 Task: Create a due date automation trigger when advanced on, on the wednesday of the week a card is due add fields with custom field "Resume" set to a number greater or equal to 1 and greater than 10 at 11:00 AM.
Action: Mouse moved to (1196, 368)
Screenshot: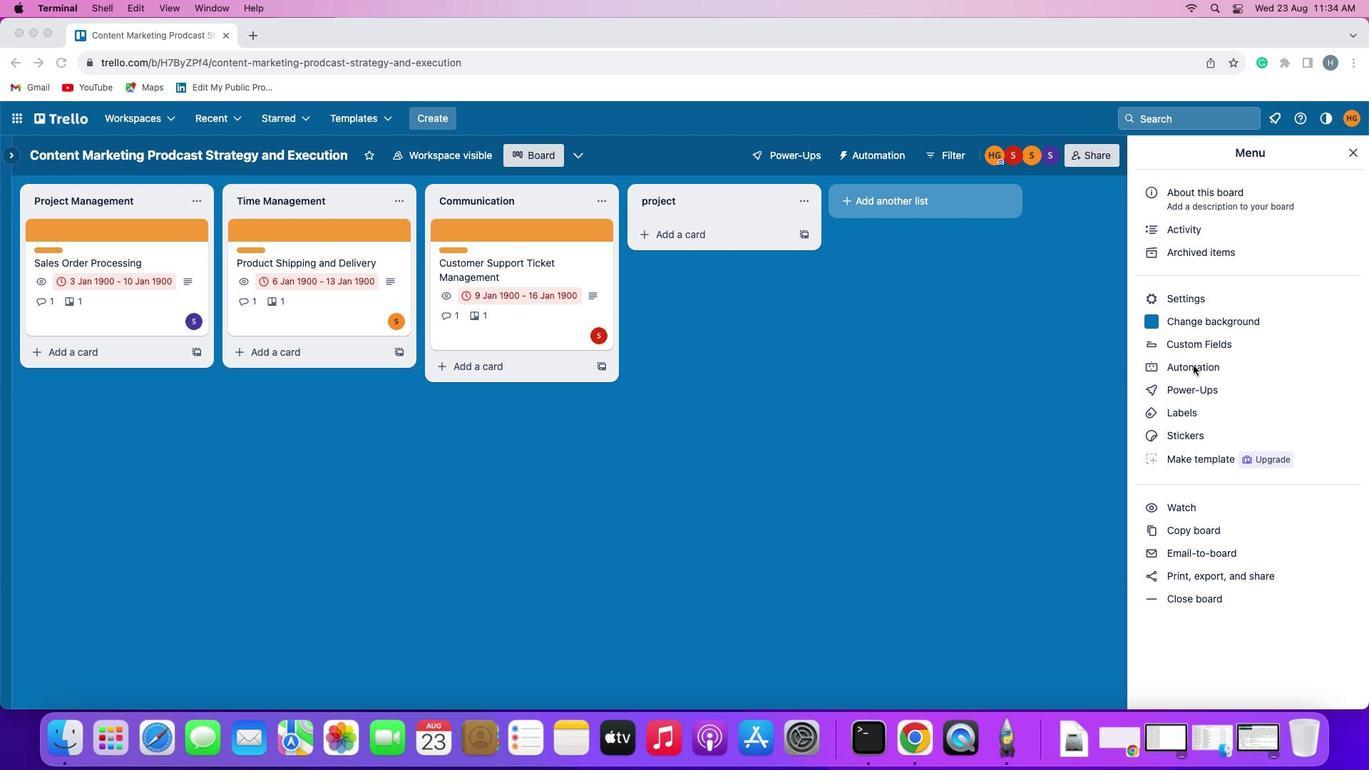 
Action: Mouse pressed left at (1196, 368)
Screenshot: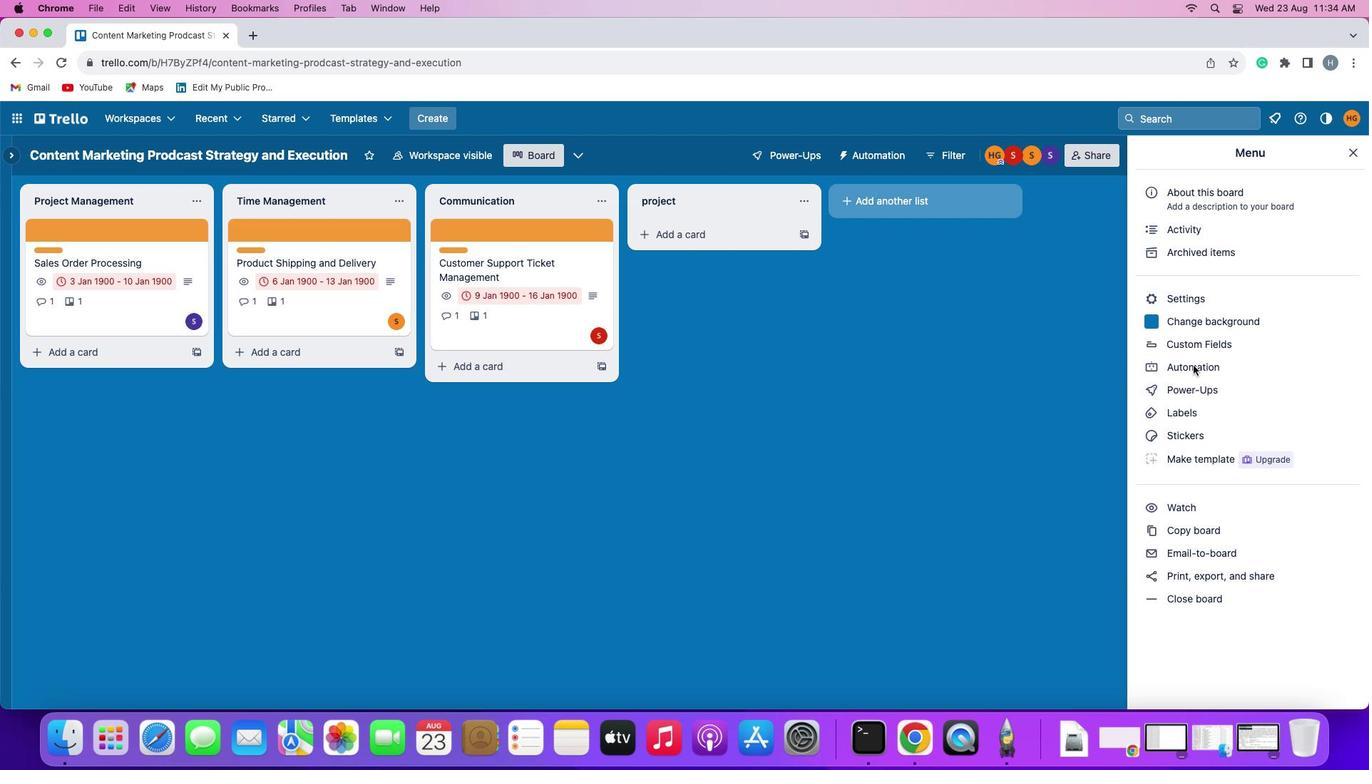 
Action: Mouse pressed left at (1196, 368)
Screenshot: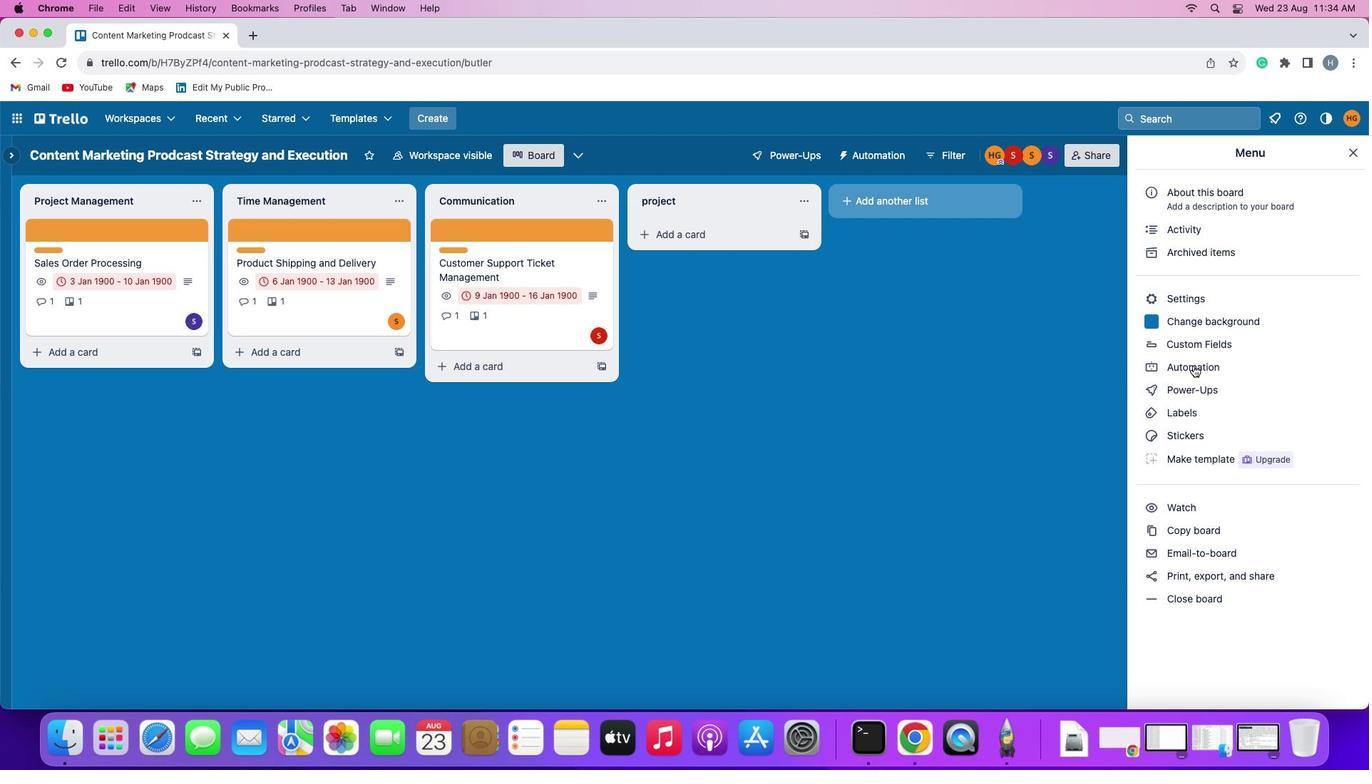 
Action: Mouse moved to (96, 336)
Screenshot: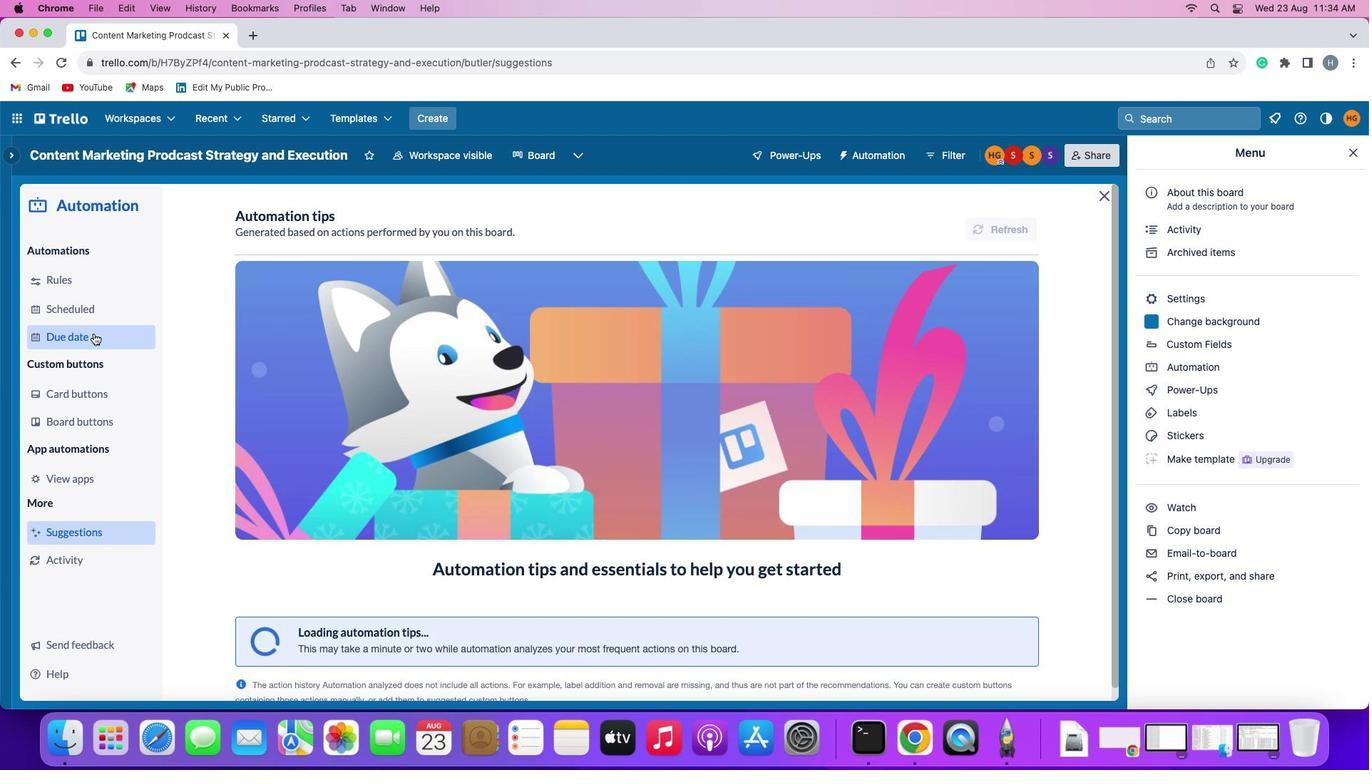 
Action: Mouse pressed left at (96, 336)
Screenshot: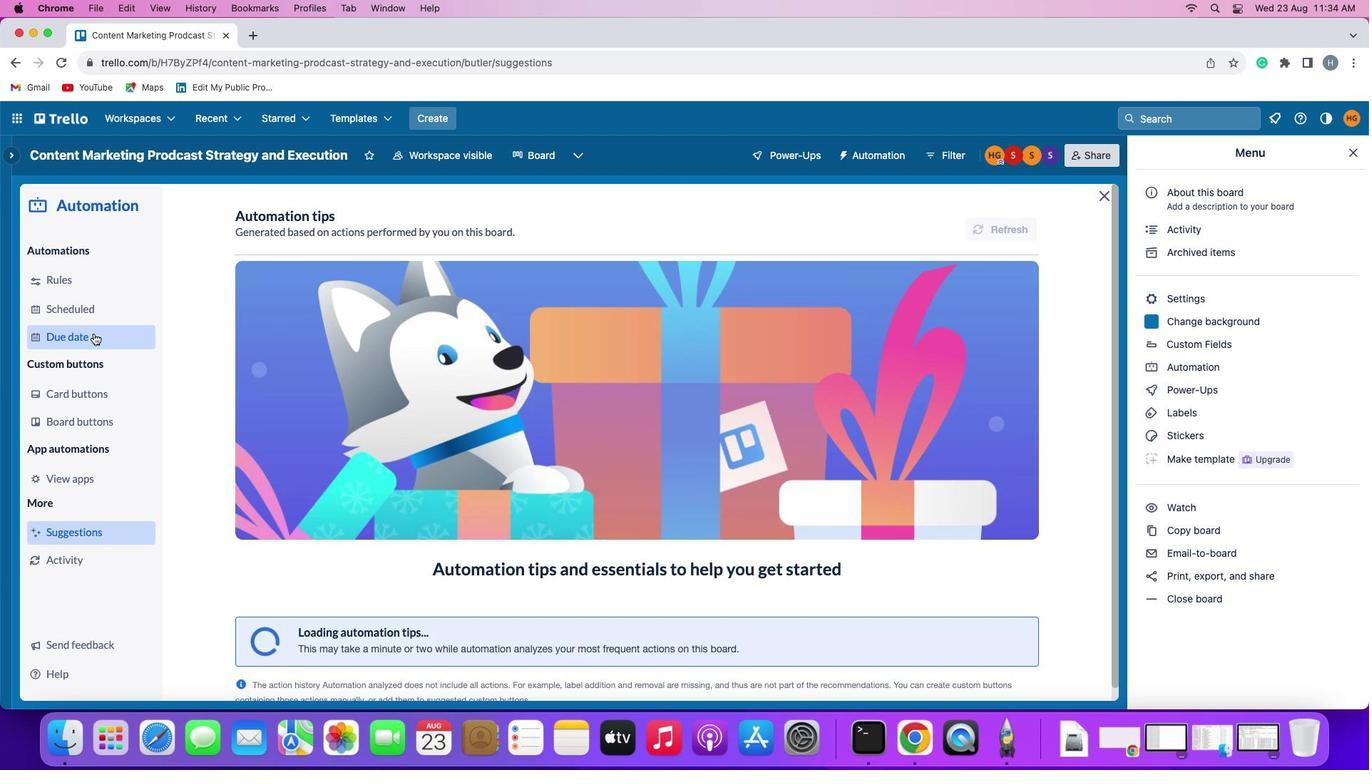 
Action: Mouse moved to (958, 222)
Screenshot: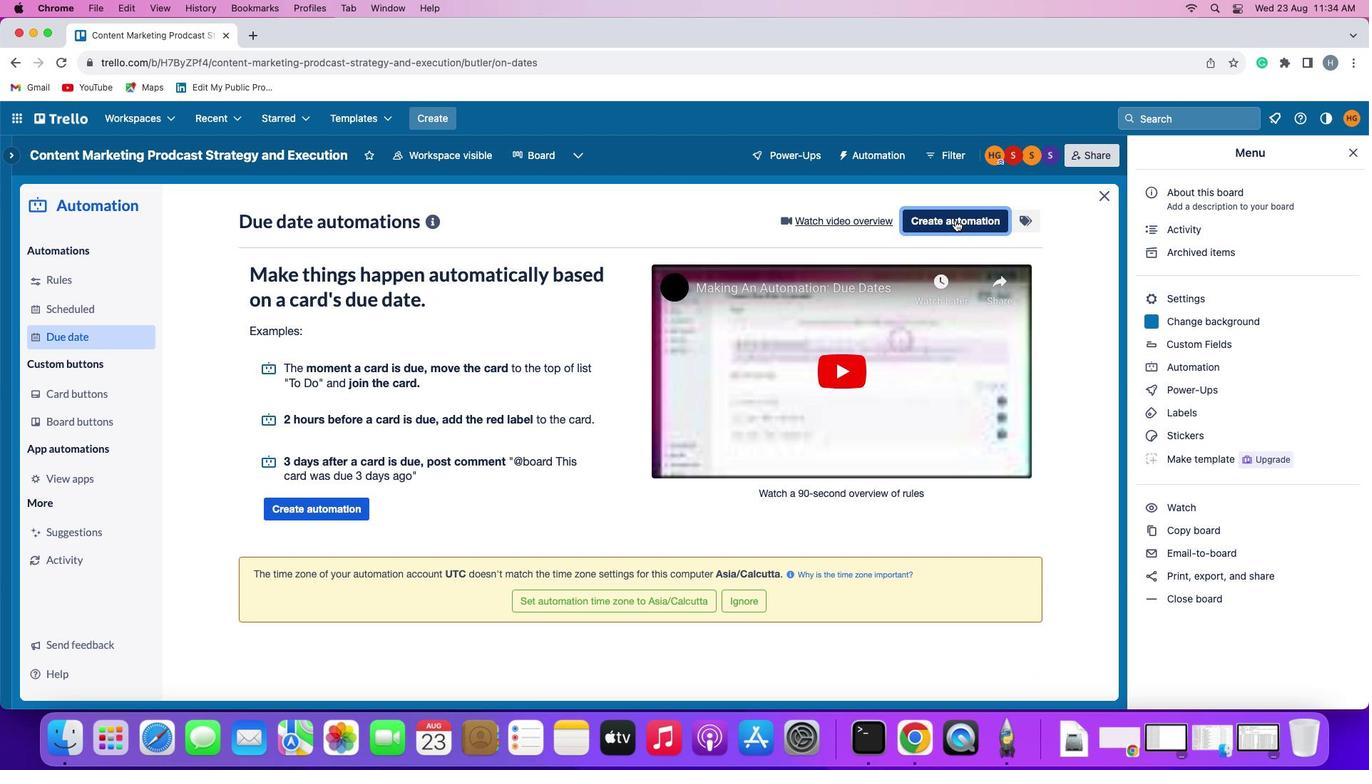 
Action: Mouse pressed left at (958, 222)
Screenshot: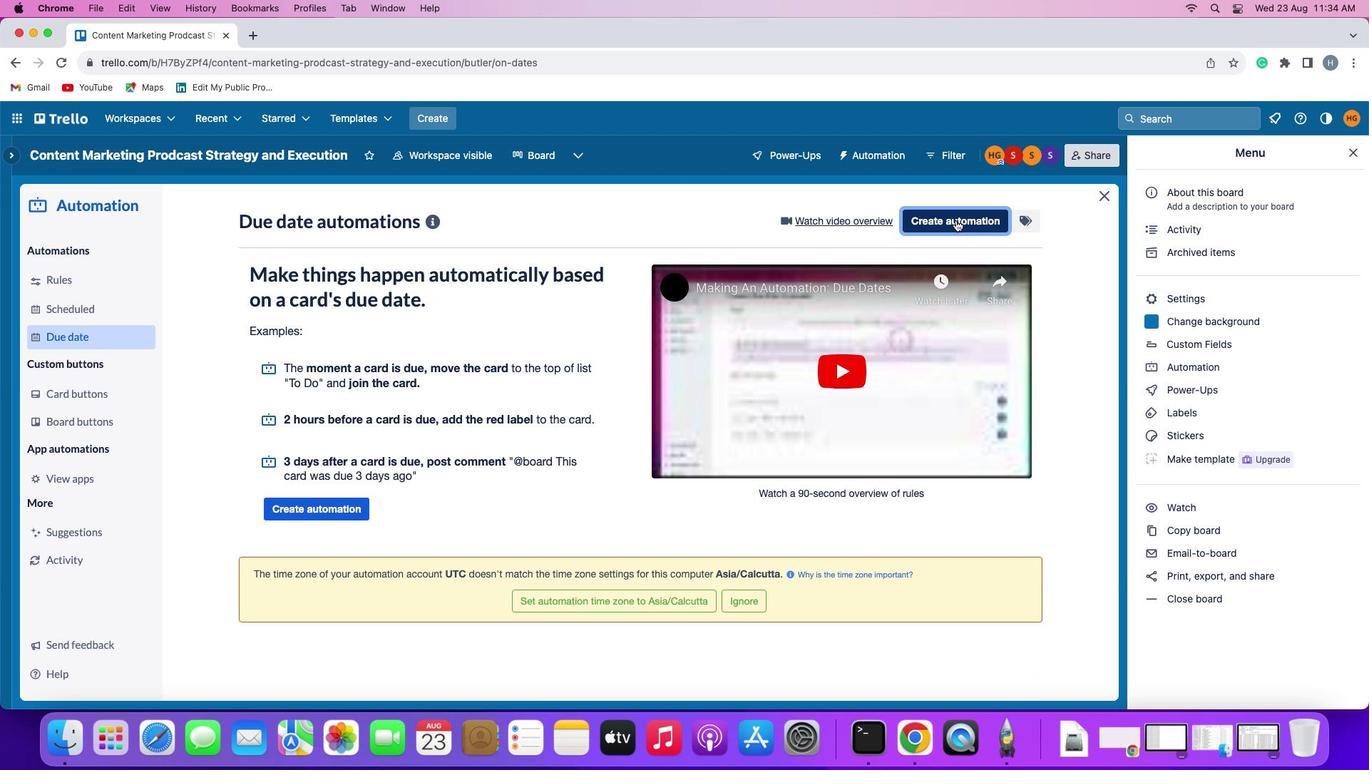 
Action: Mouse moved to (256, 357)
Screenshot: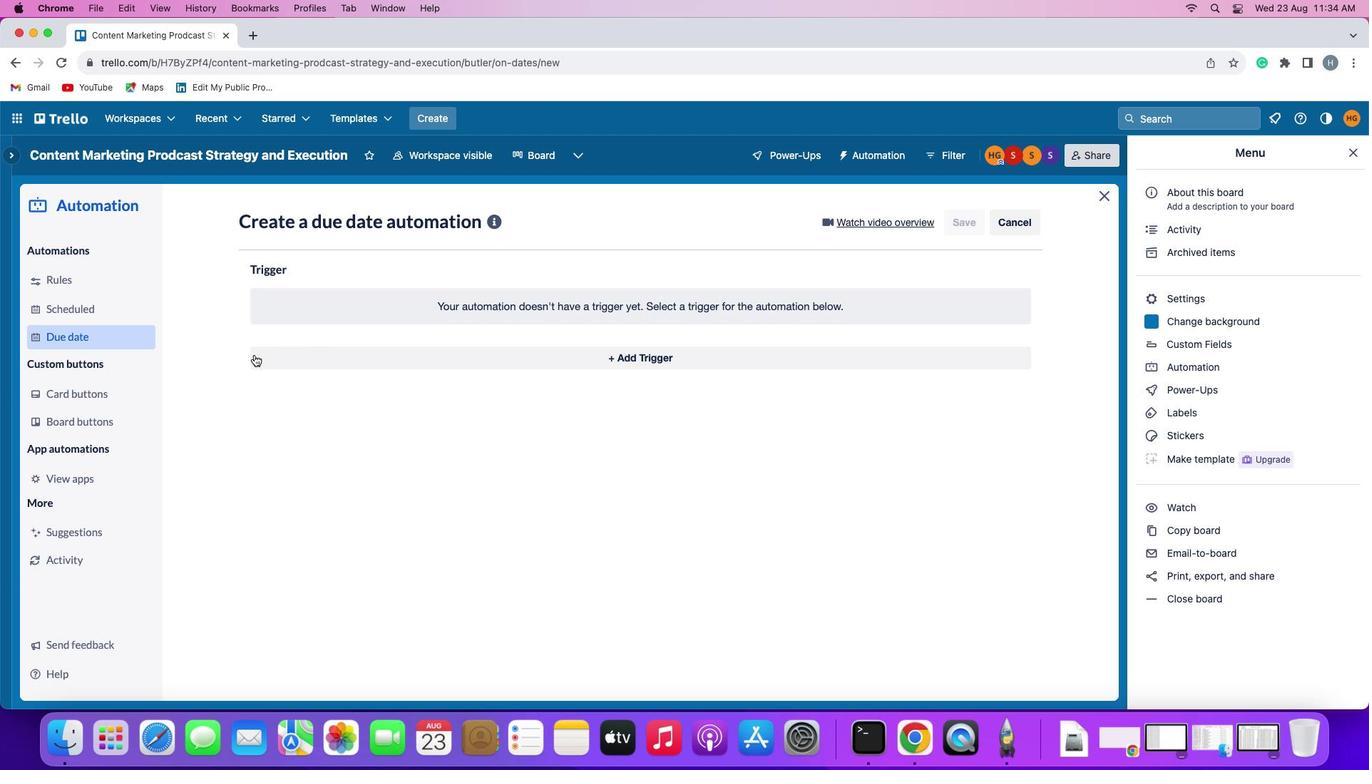 
Action: Mouse pressed left at (256, 357)
Screenshot: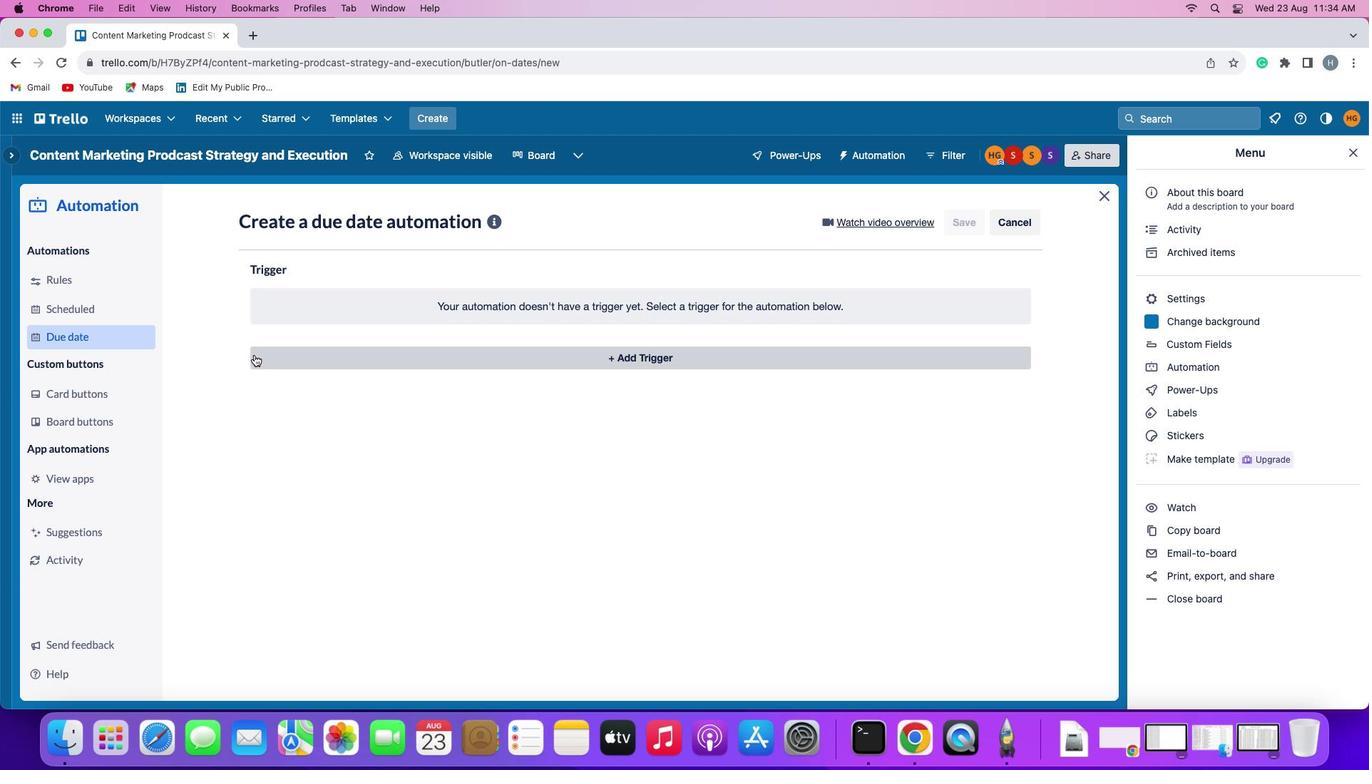 
Action: Mouse moved to (317, 621)
Screenshot: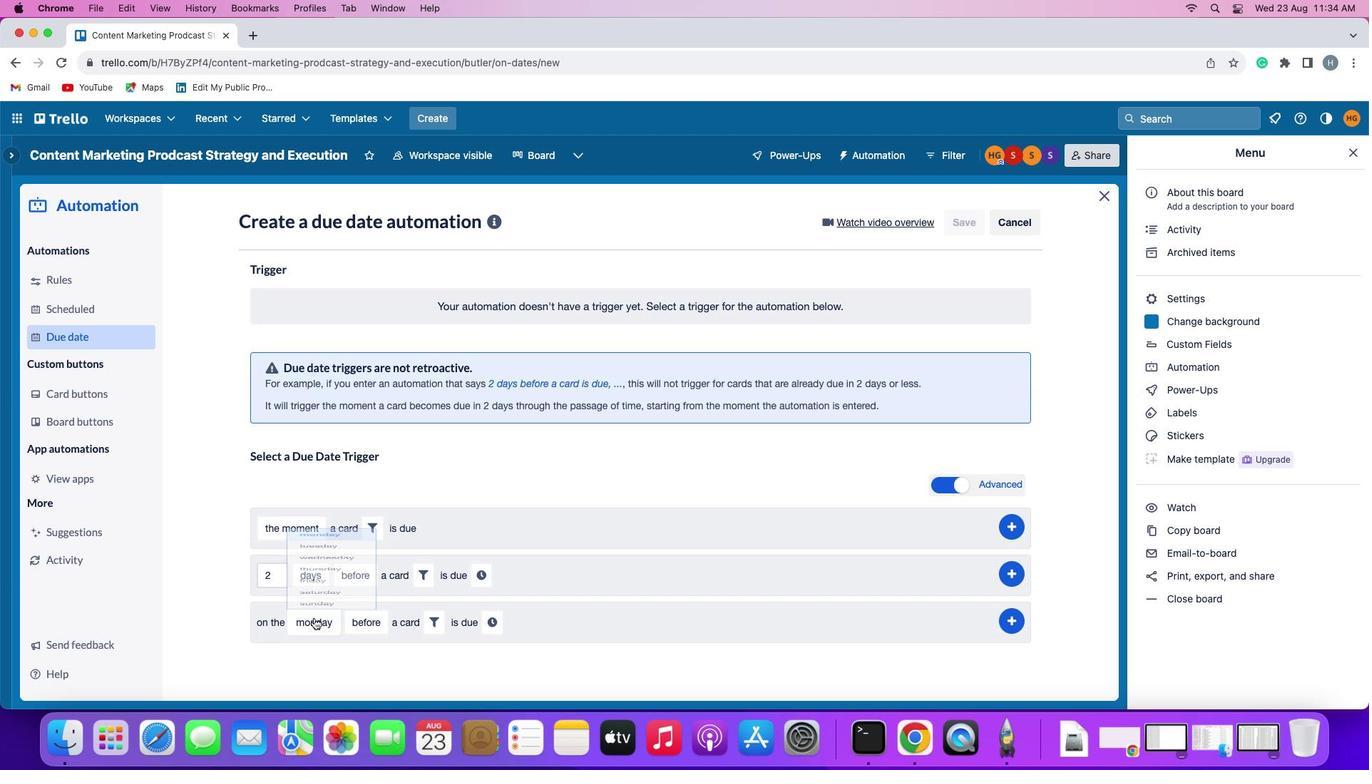 
Action: Mouse pressed left at (317, 621)
Screenshot: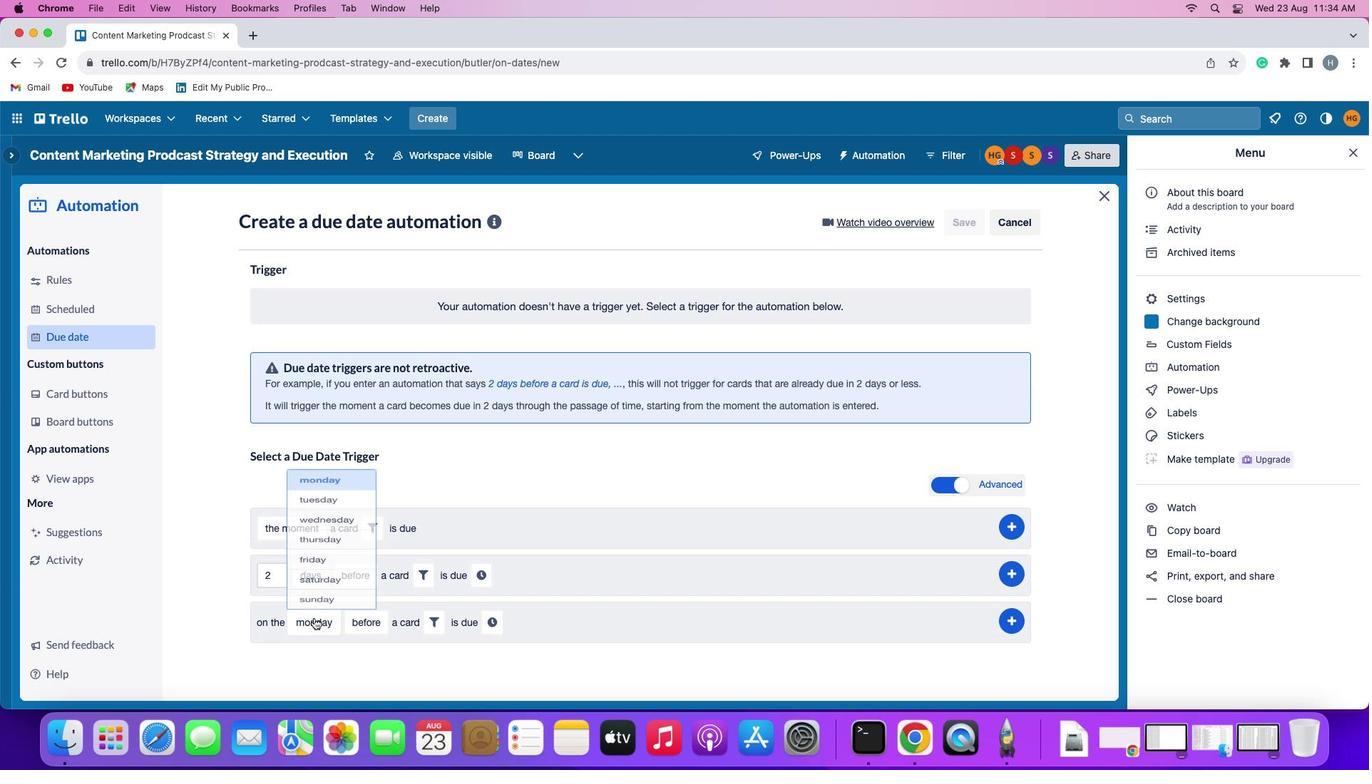 
Action: Mouse moved to (348, 480)
Screenshot: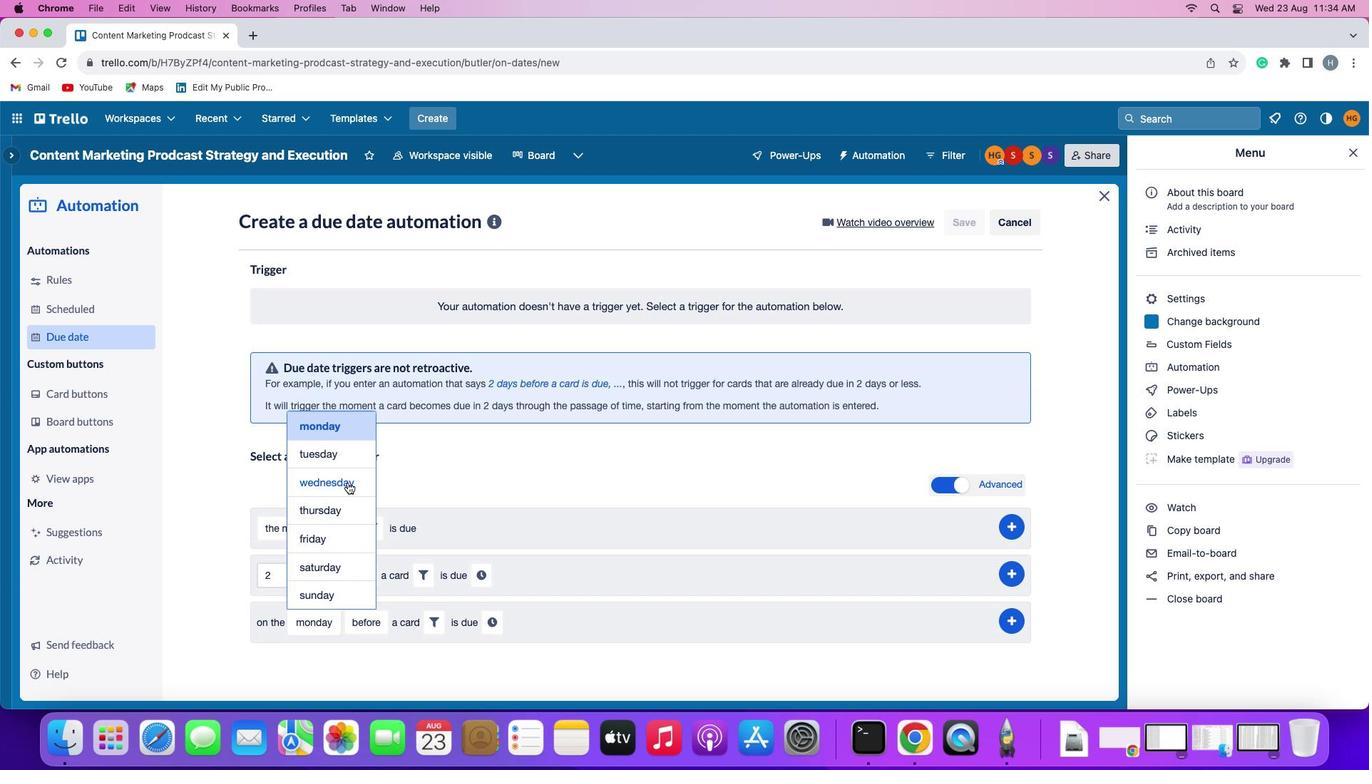 
Action: Mouse pressed left at (348, 480)
Screenshot: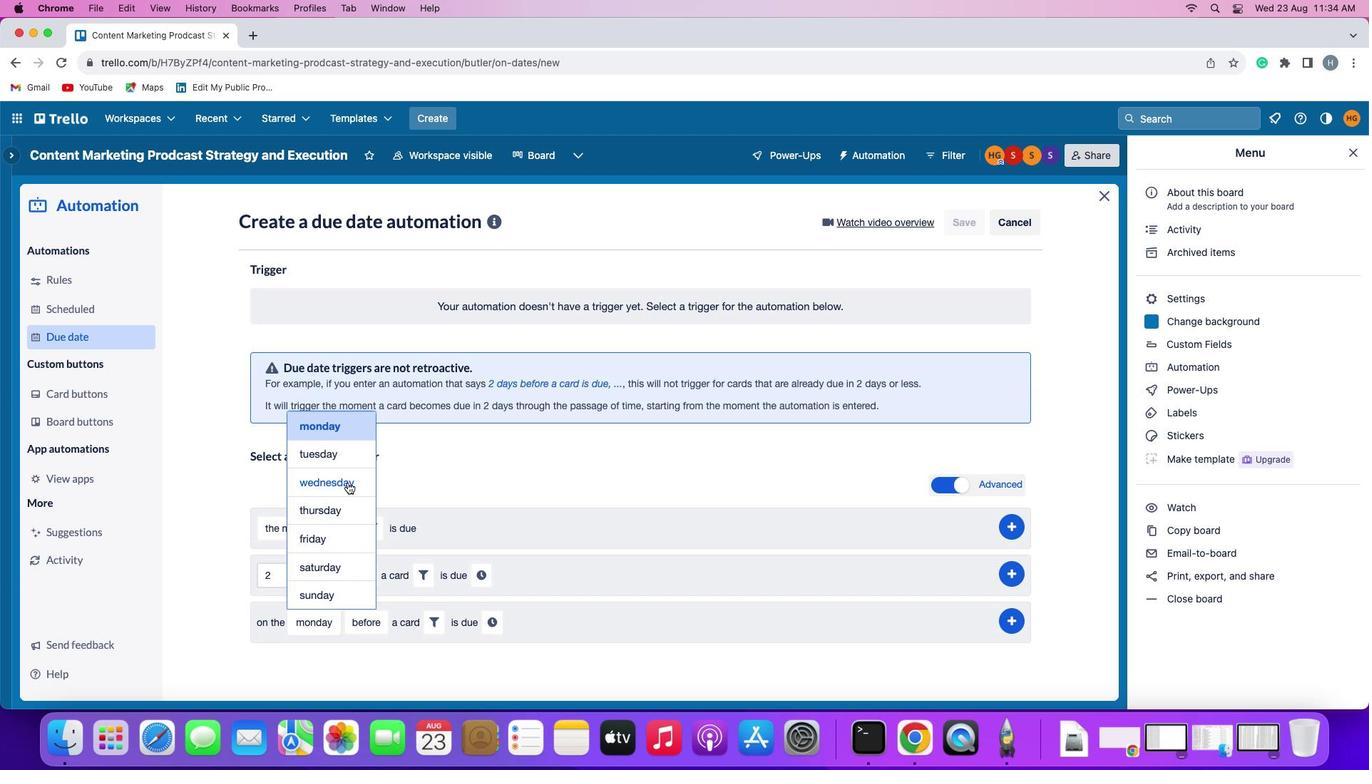 
Action: Mouse moved to (381, 632)
Screenshot: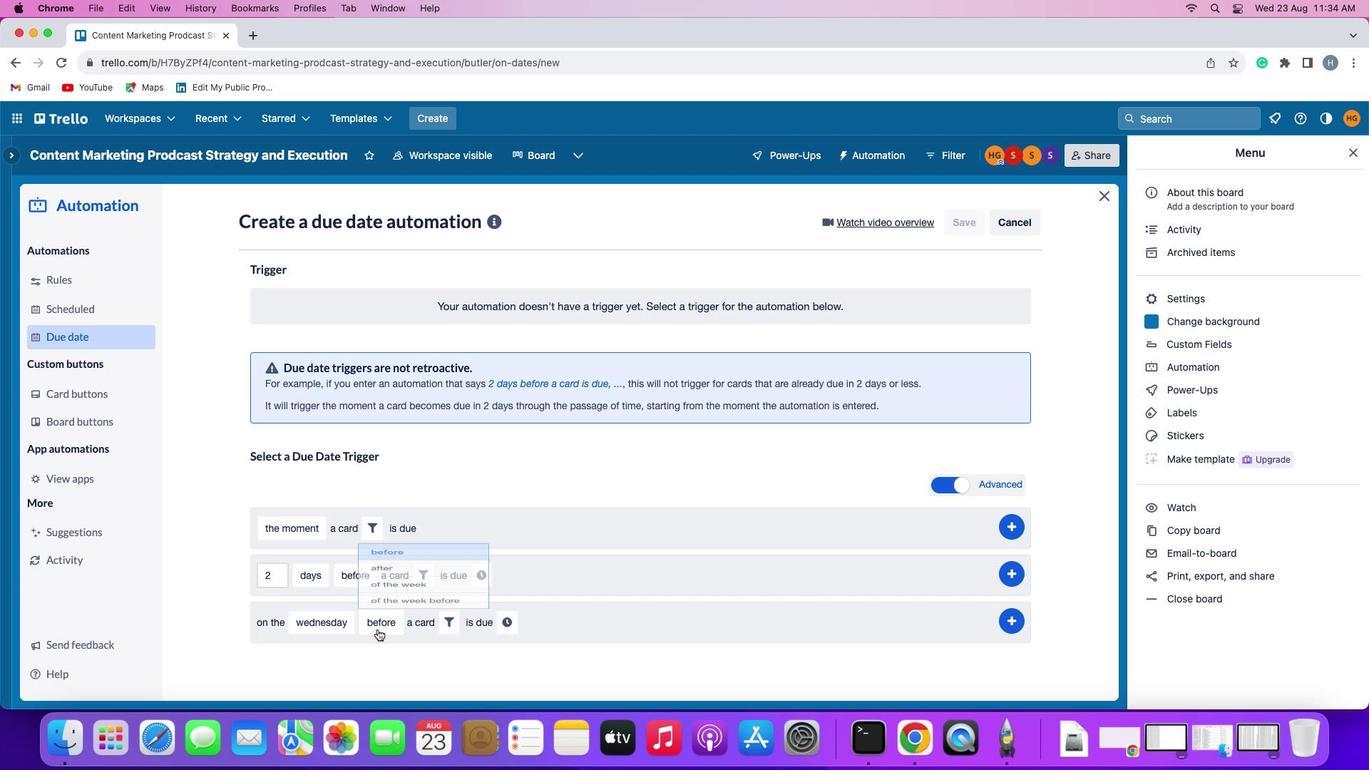 
Action: Mouse pressed left at (381, 632)
Screenshot: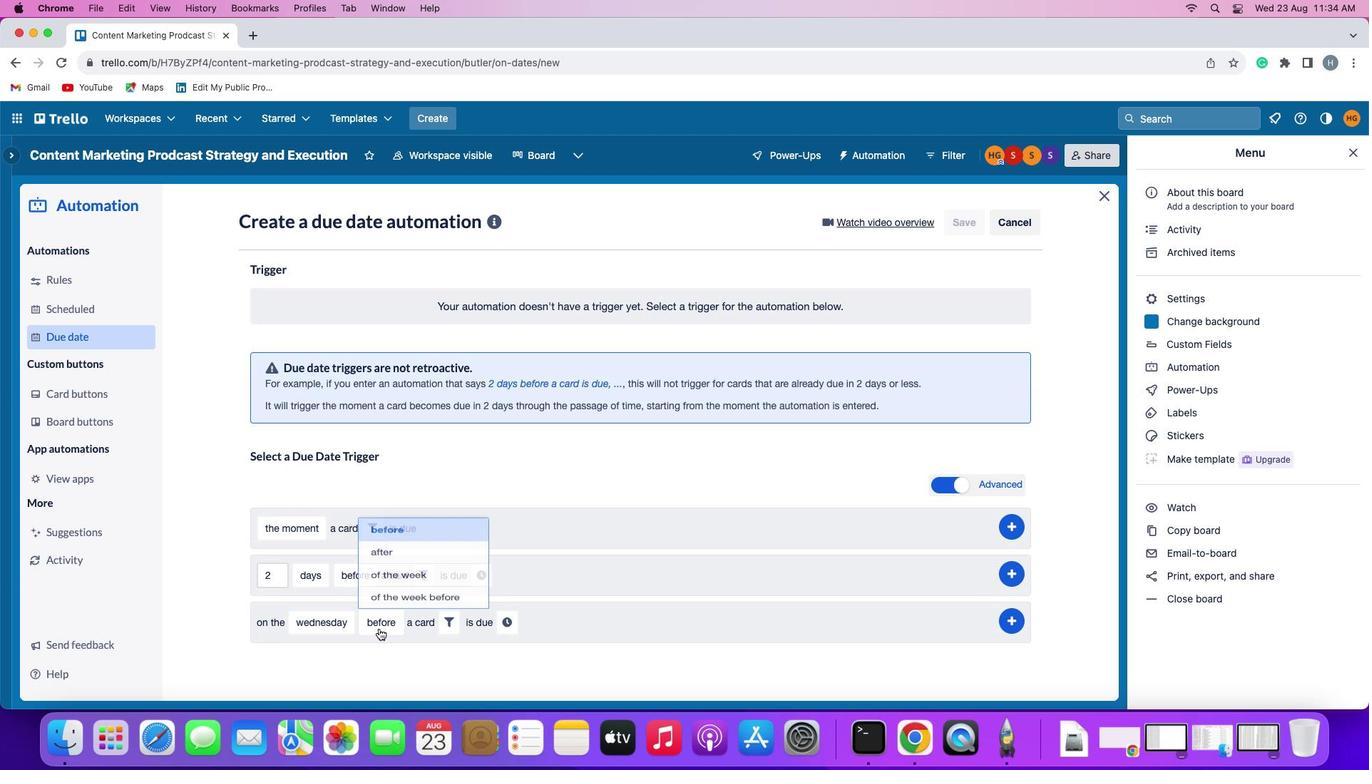 
Action: Mouse moved to (415, 570)
Screenshot: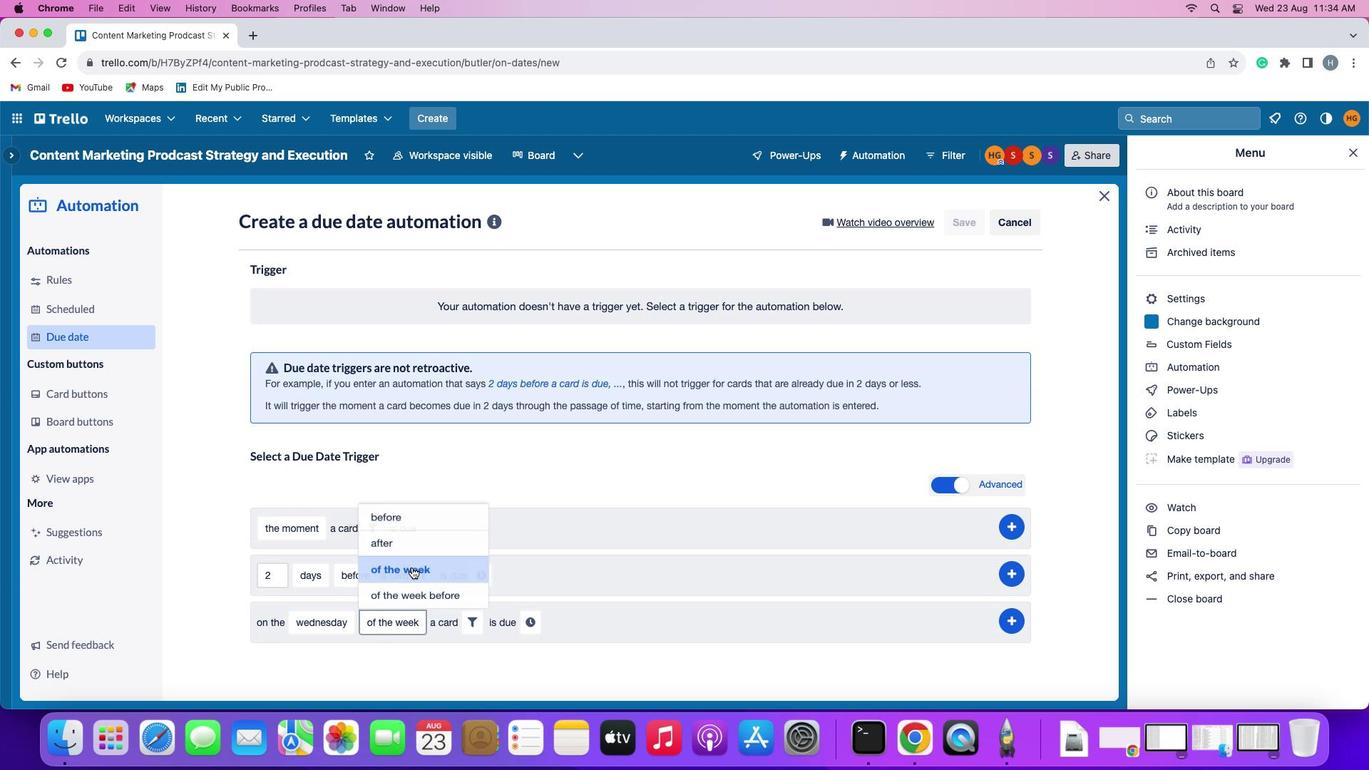 
Action: Mouse pressed left at (415, 570)
Screenshot: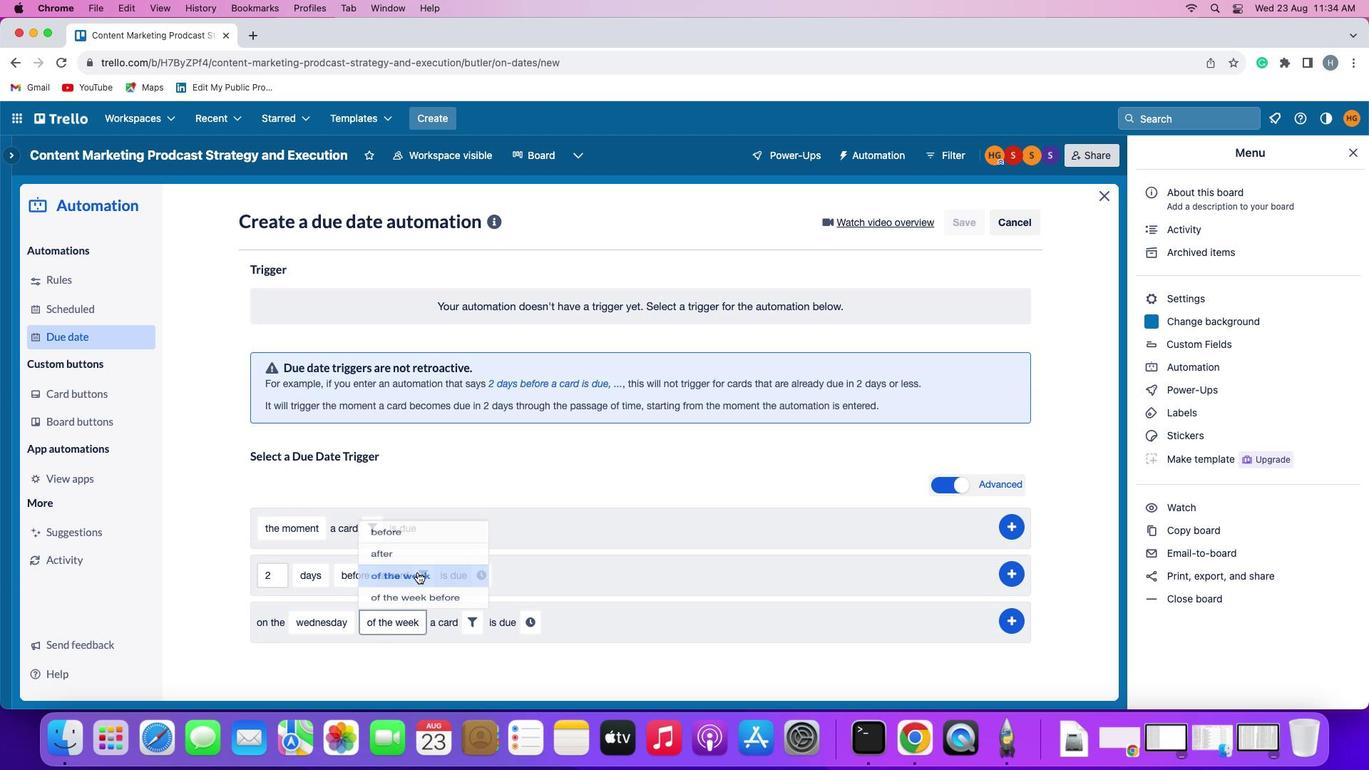 
Action: Mouse moved to (470, 624)
Screenshot: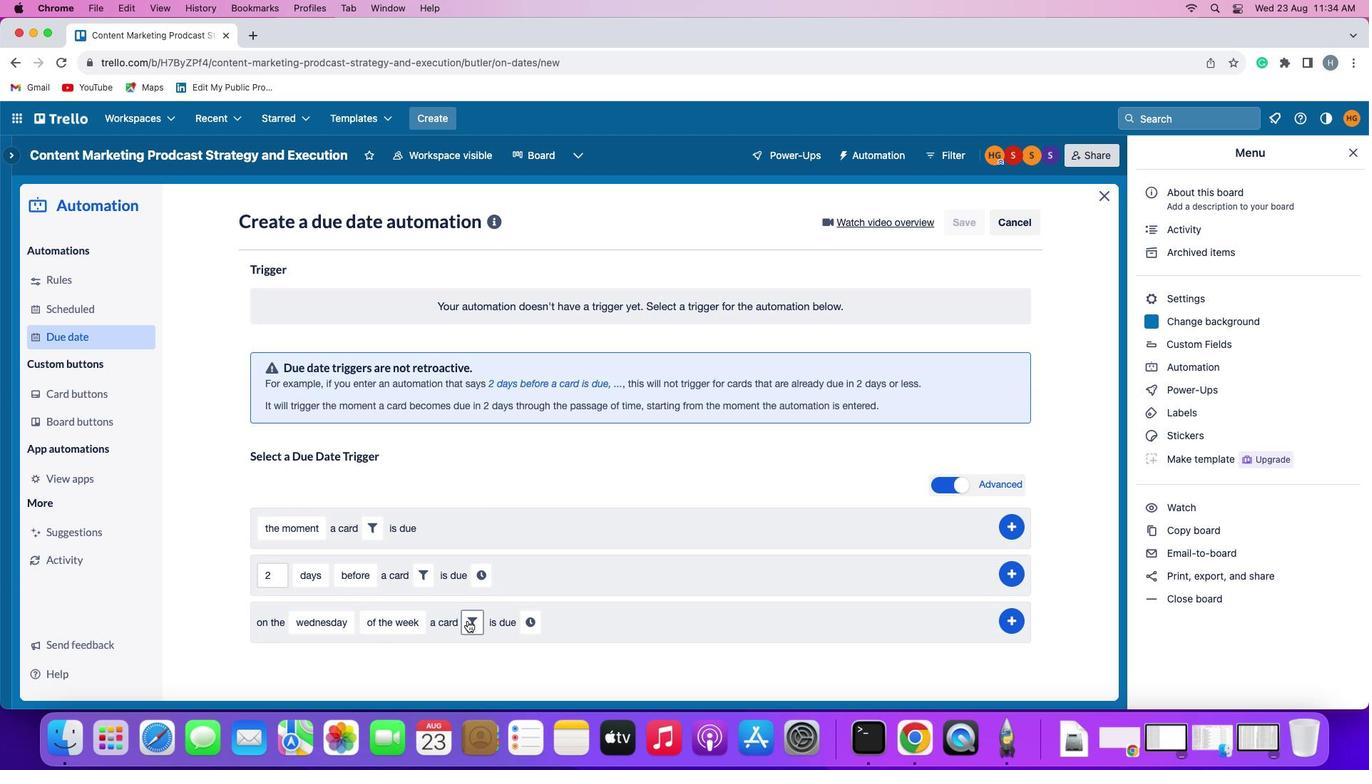 
Action: Mouse pressed left at (470, 624)
Screenshot: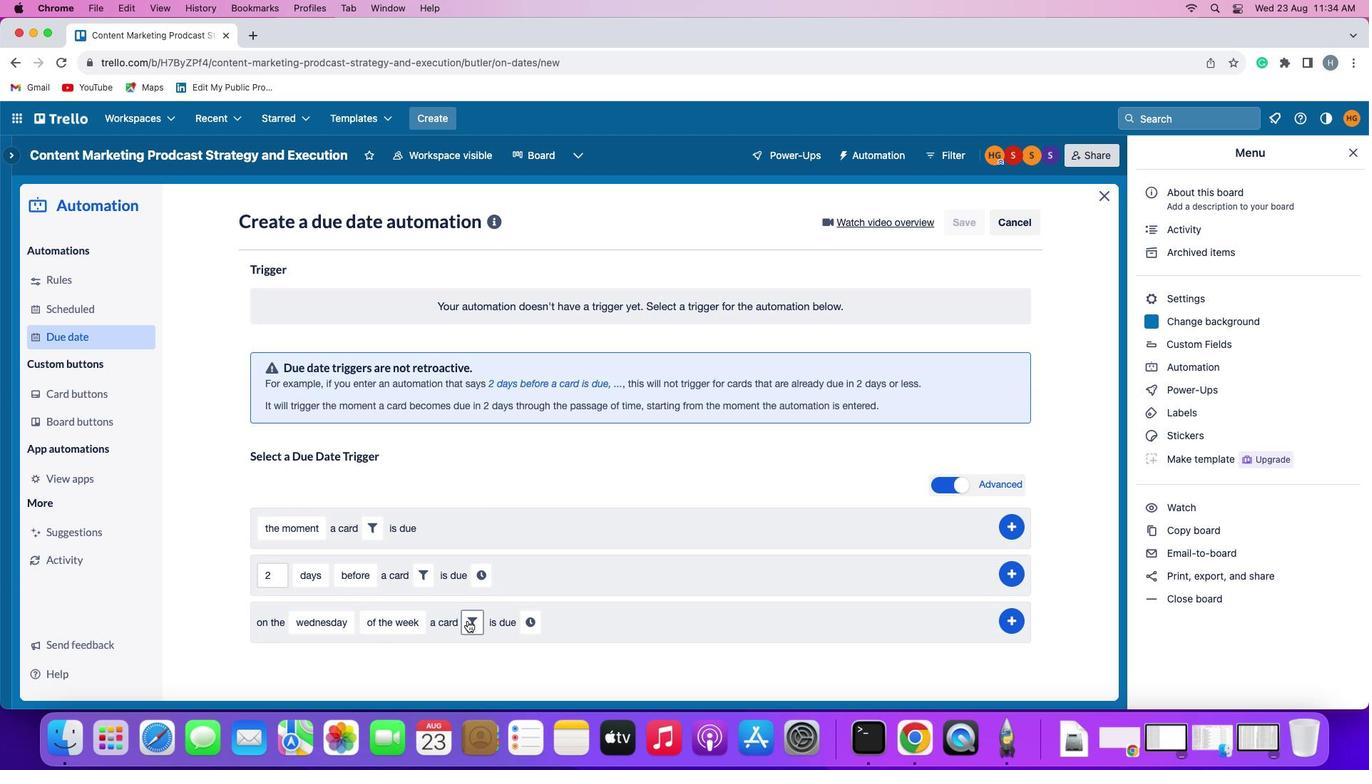 
Action: Mouse moved to (694, 665)
Screenshot: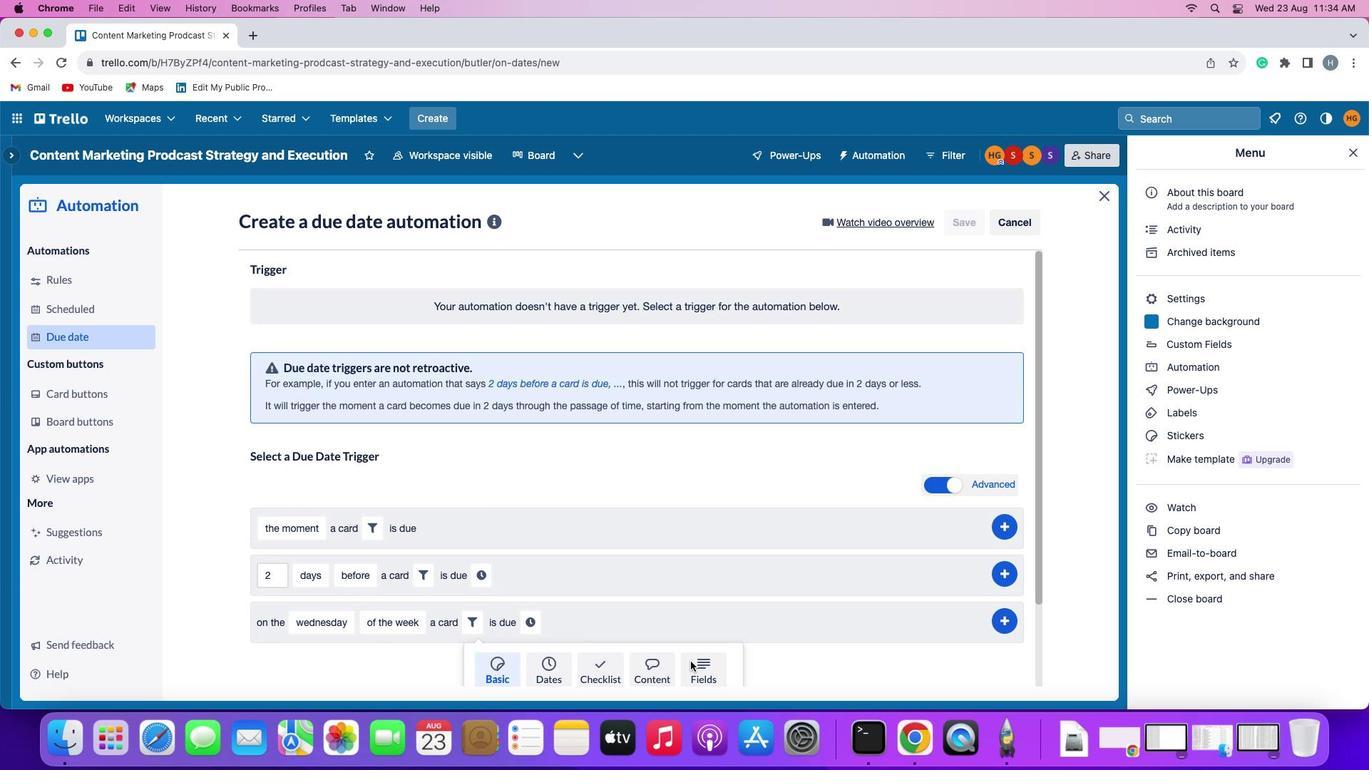 
Action: Mouse pressed left at (694, 665)
Screenshot: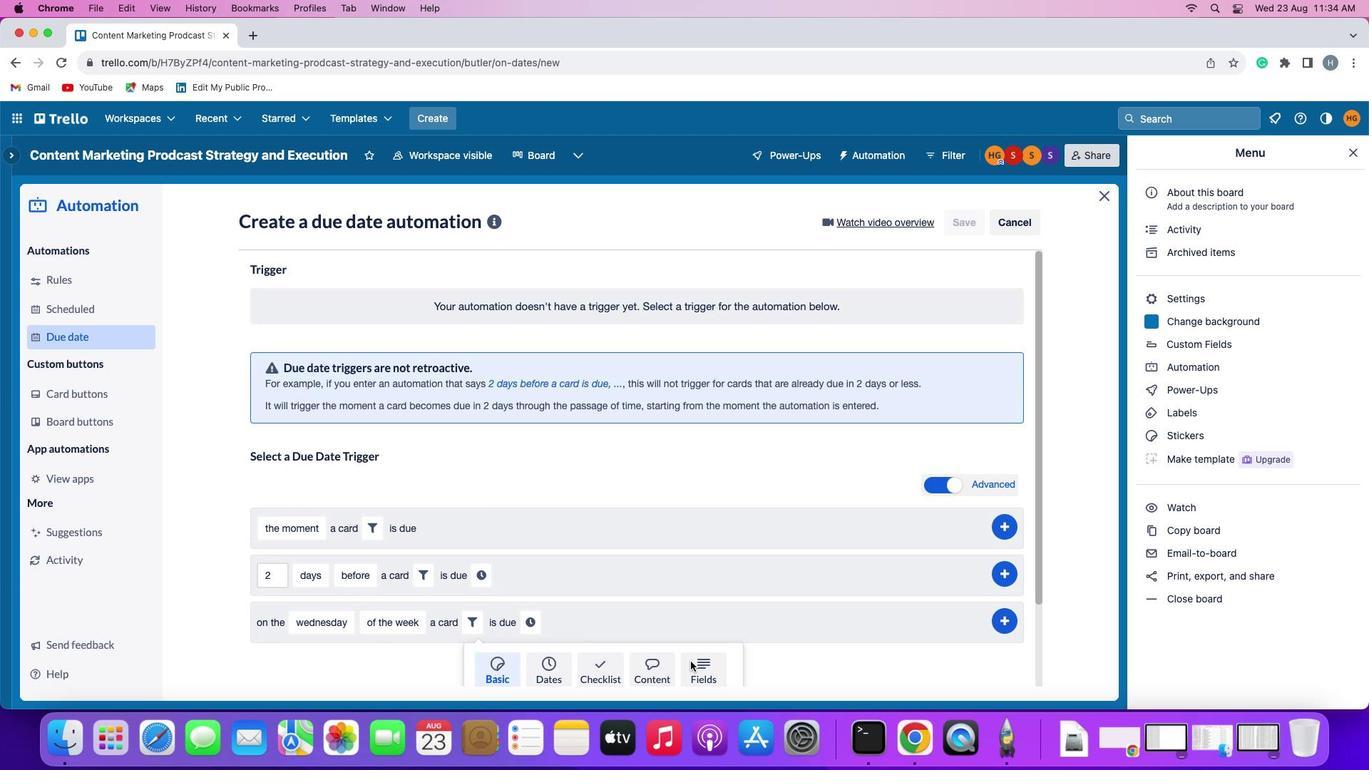 
Action: Mouse moved to (417, 647)
Screenshot: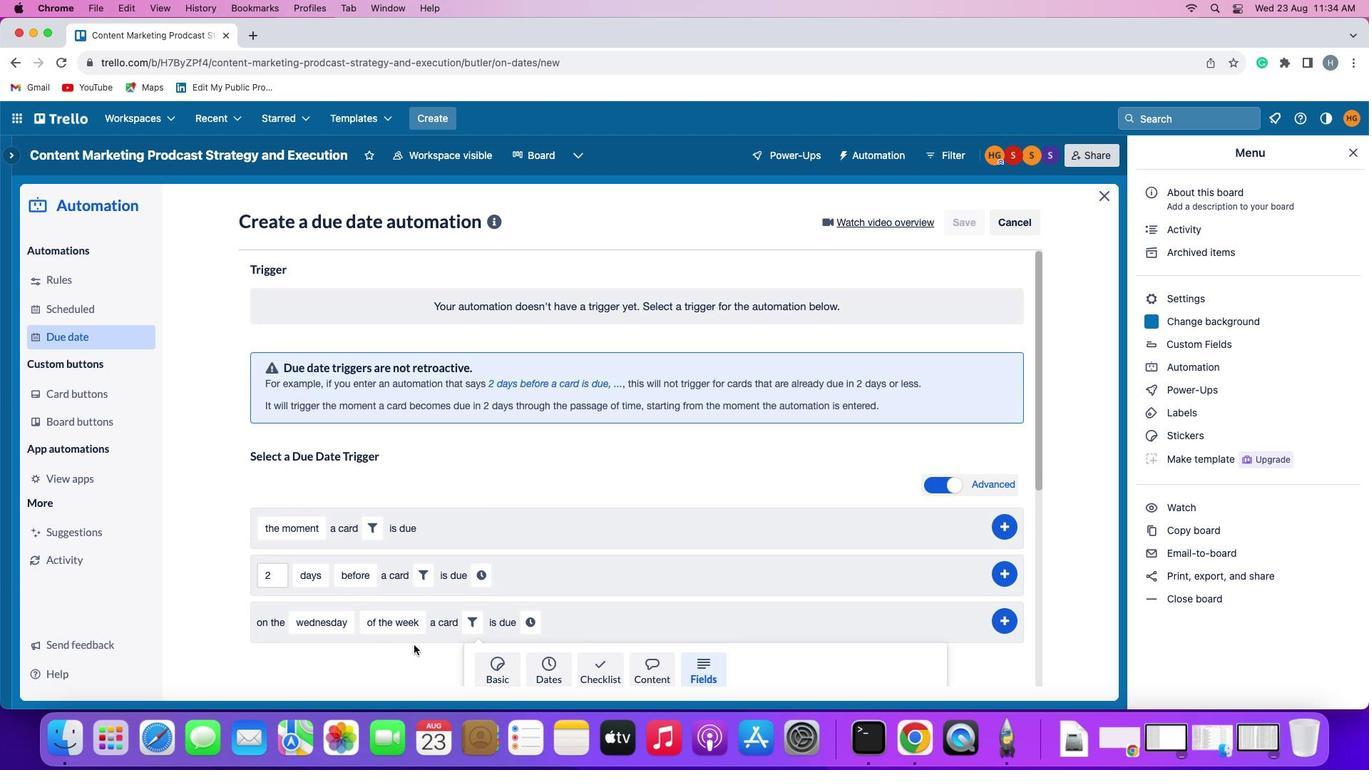 
Action: Mouse scrolled (417, 647) with delta (2, 2)
Screenshot: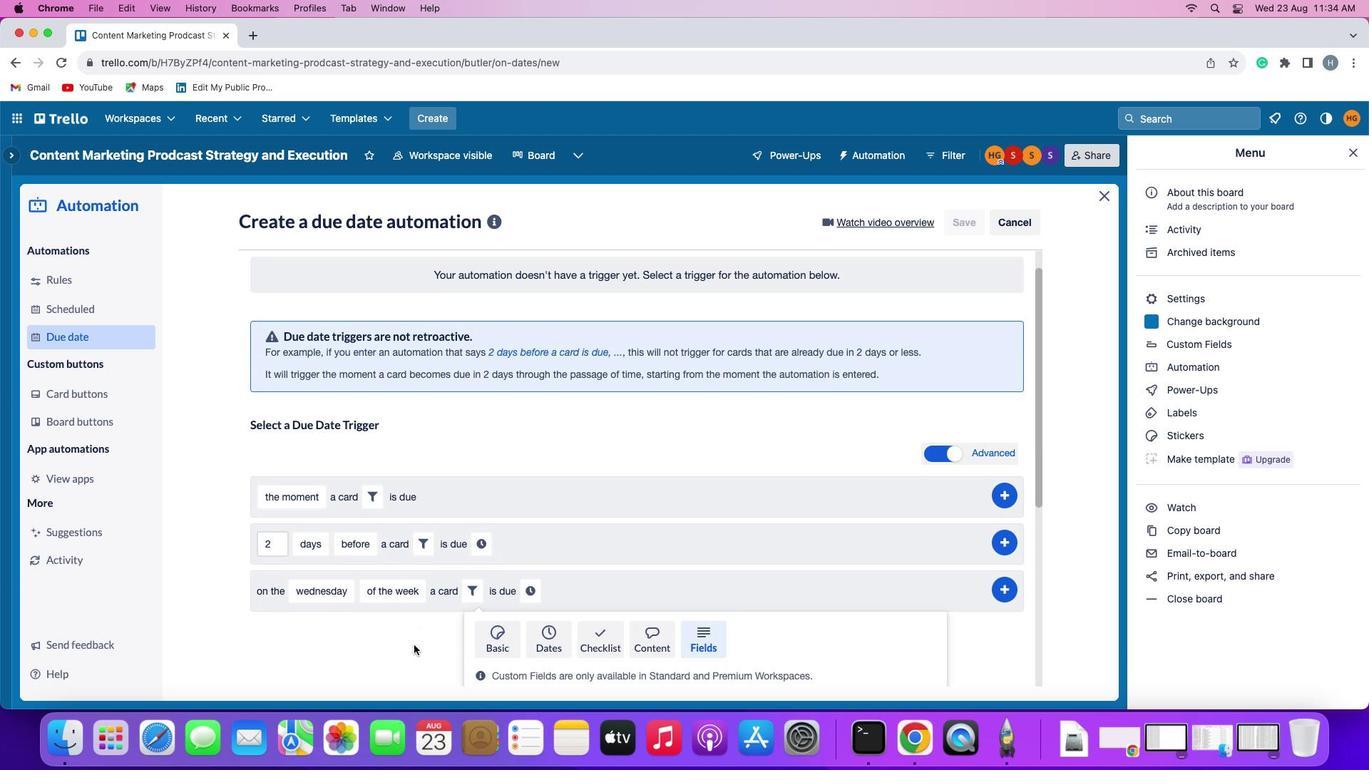 
Action: Mouse scrolled (417, 647) with delta (2, 2)
Screenshot: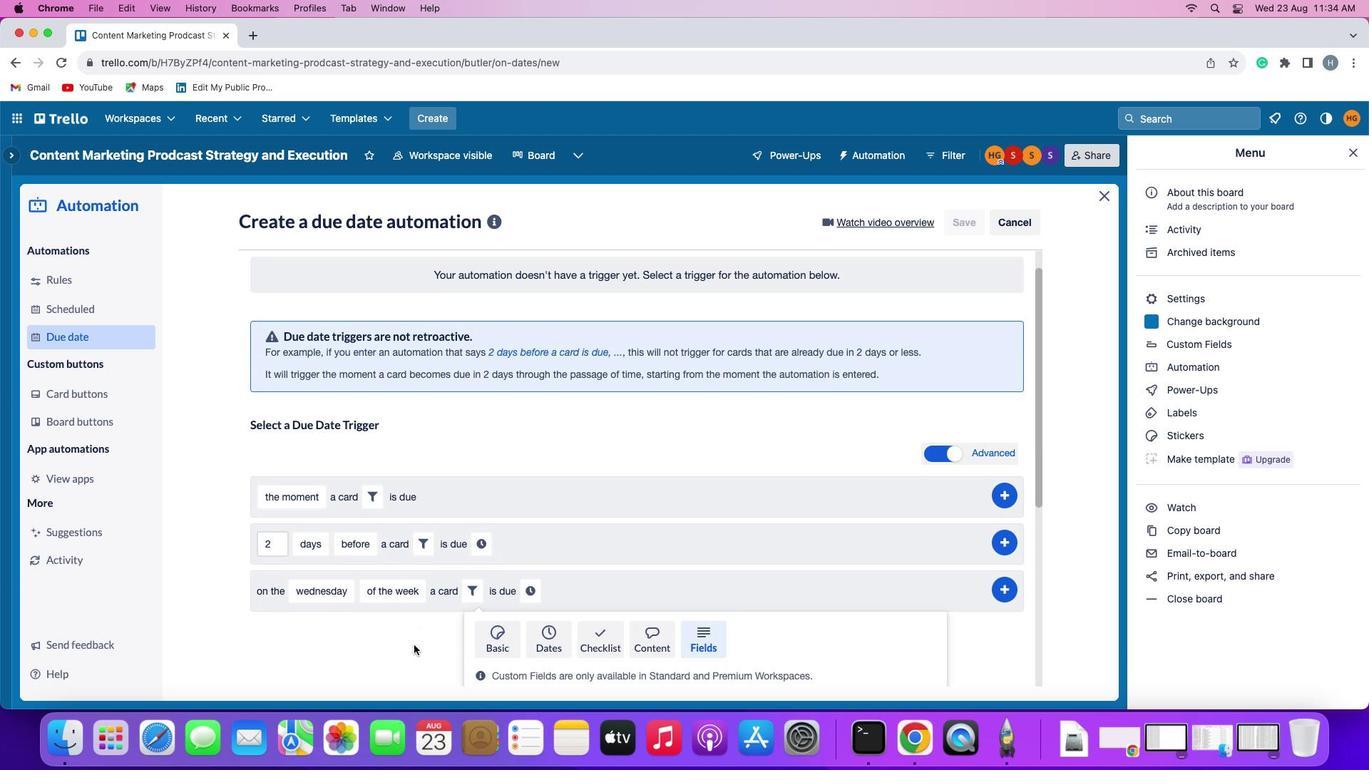
Action: Mouse scrolled (417, 647) with delta (2, 0)
Screenshot: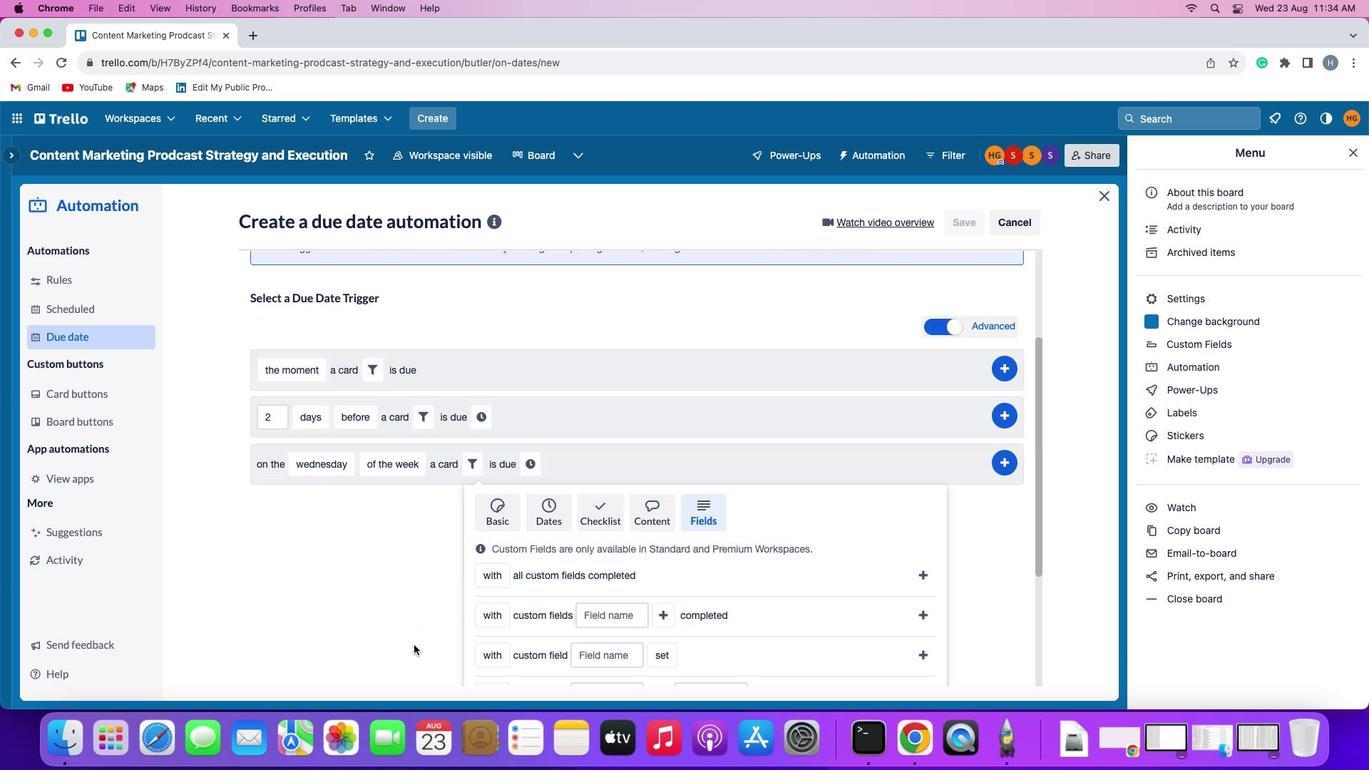 
Action: Mouse scrolled (417, 647) with delta (2, 0)
Screenshot: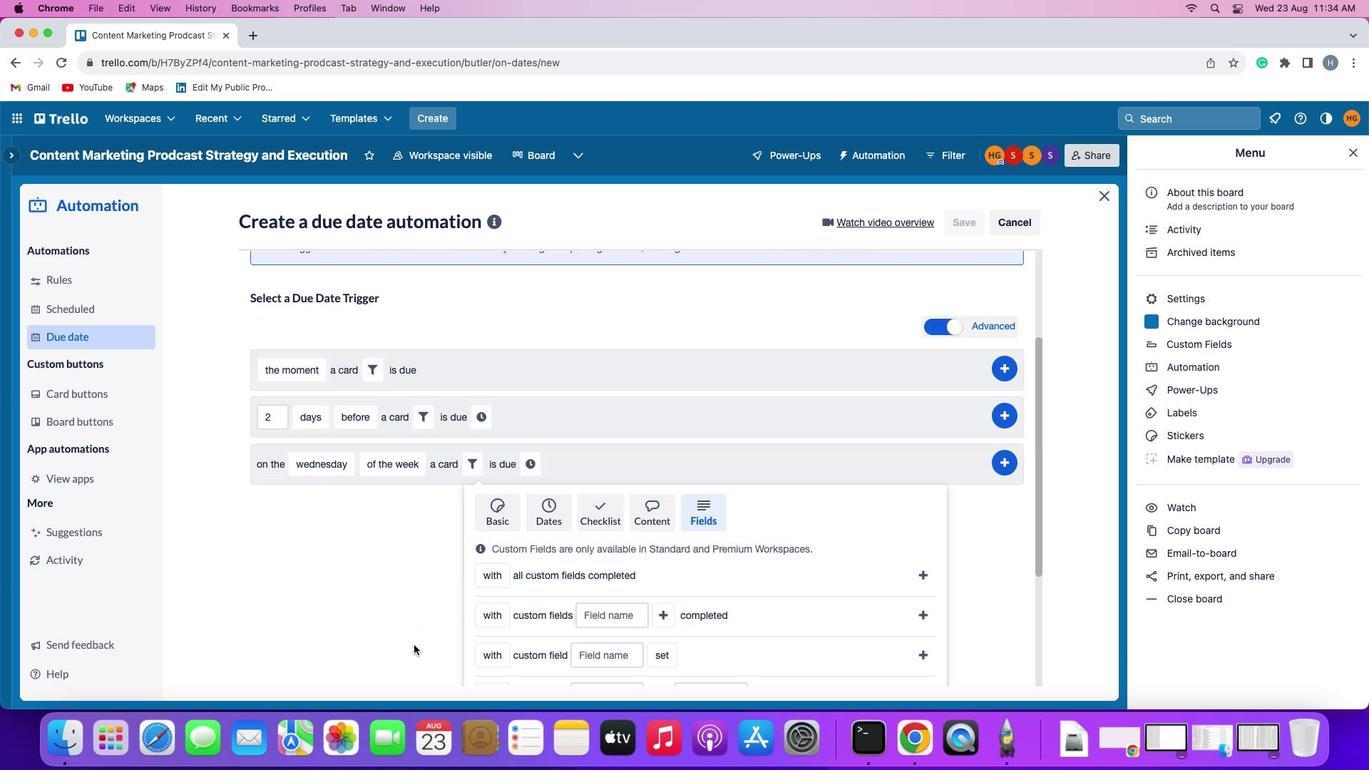 
Action: Mouse scrolled (417, 647) with delta (2, 0)
Screenshot: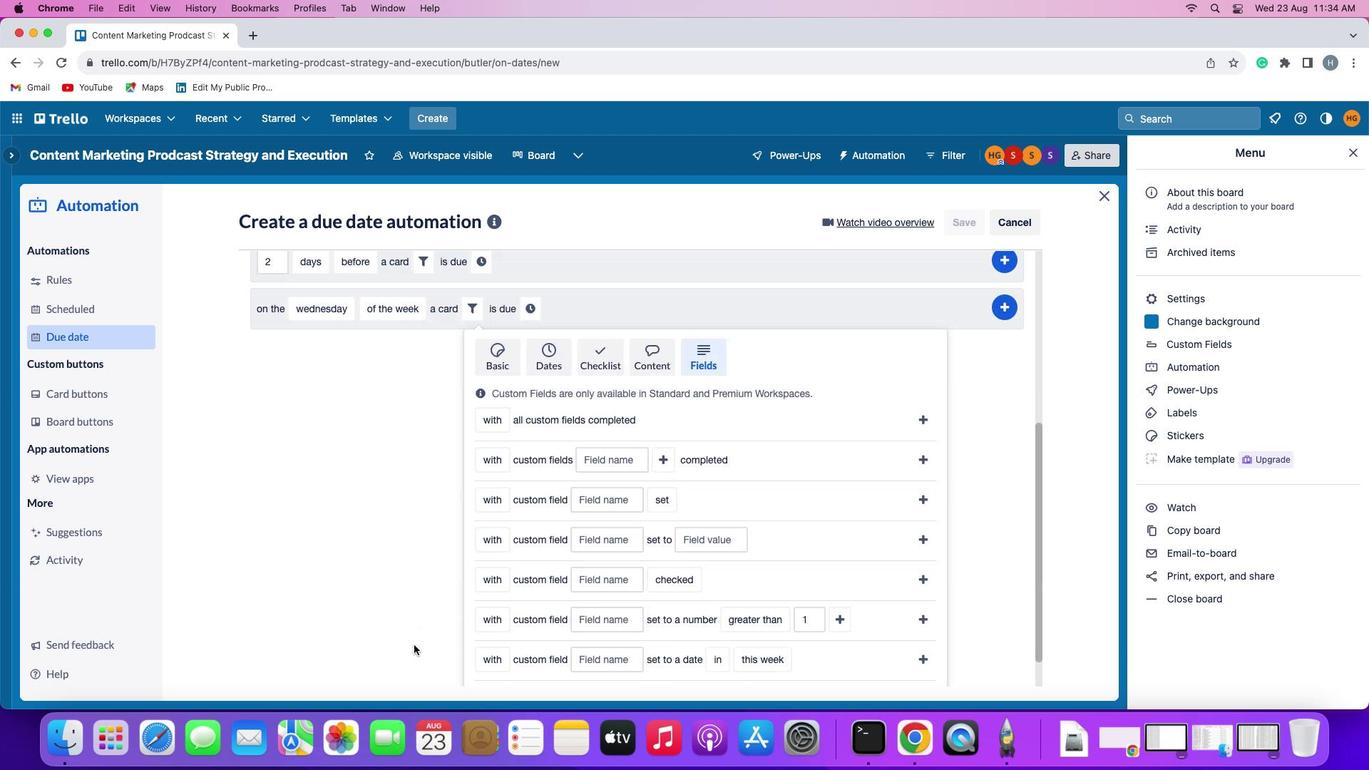 
Action: Mouse scrolled (417, 647) with delta (2, 2)
Screenshot: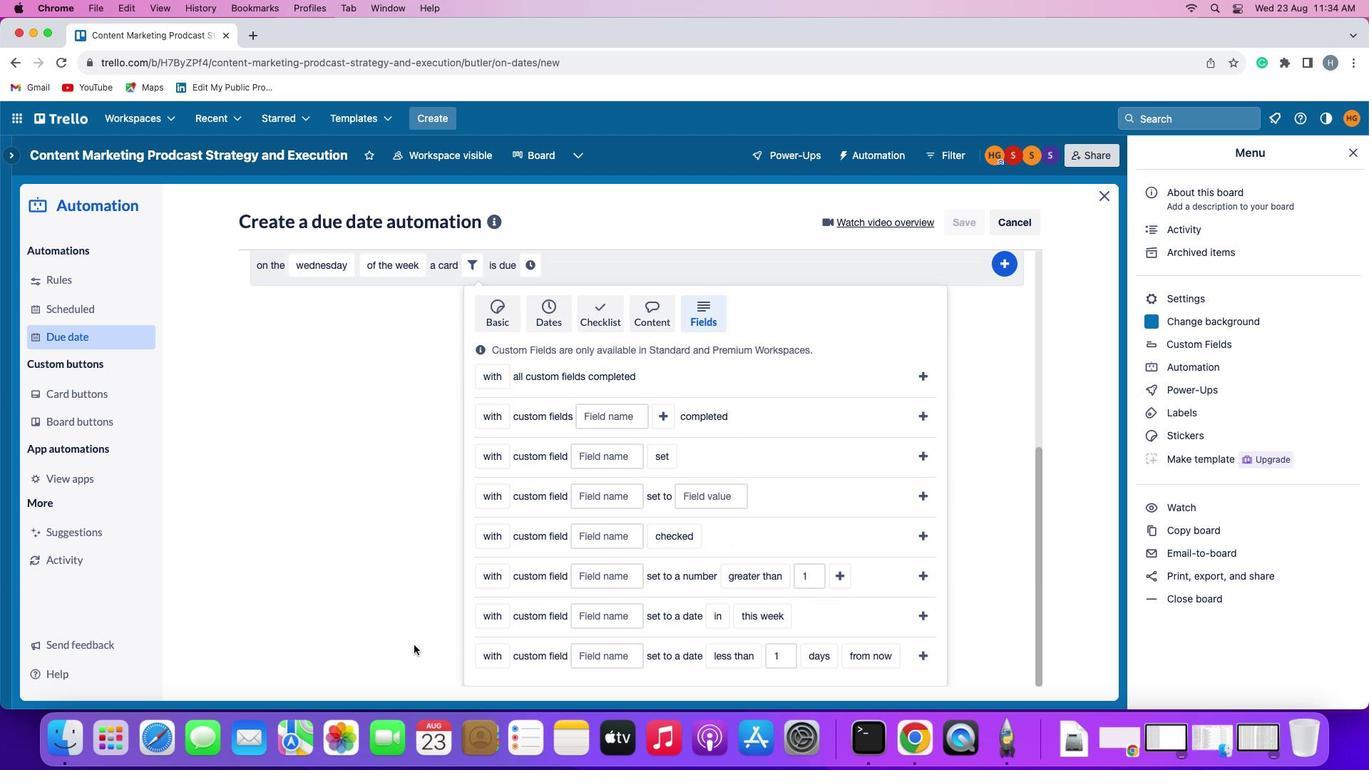 
Action: Mouse scrolled (417, 647) with delta (2, 2)
Screenshot: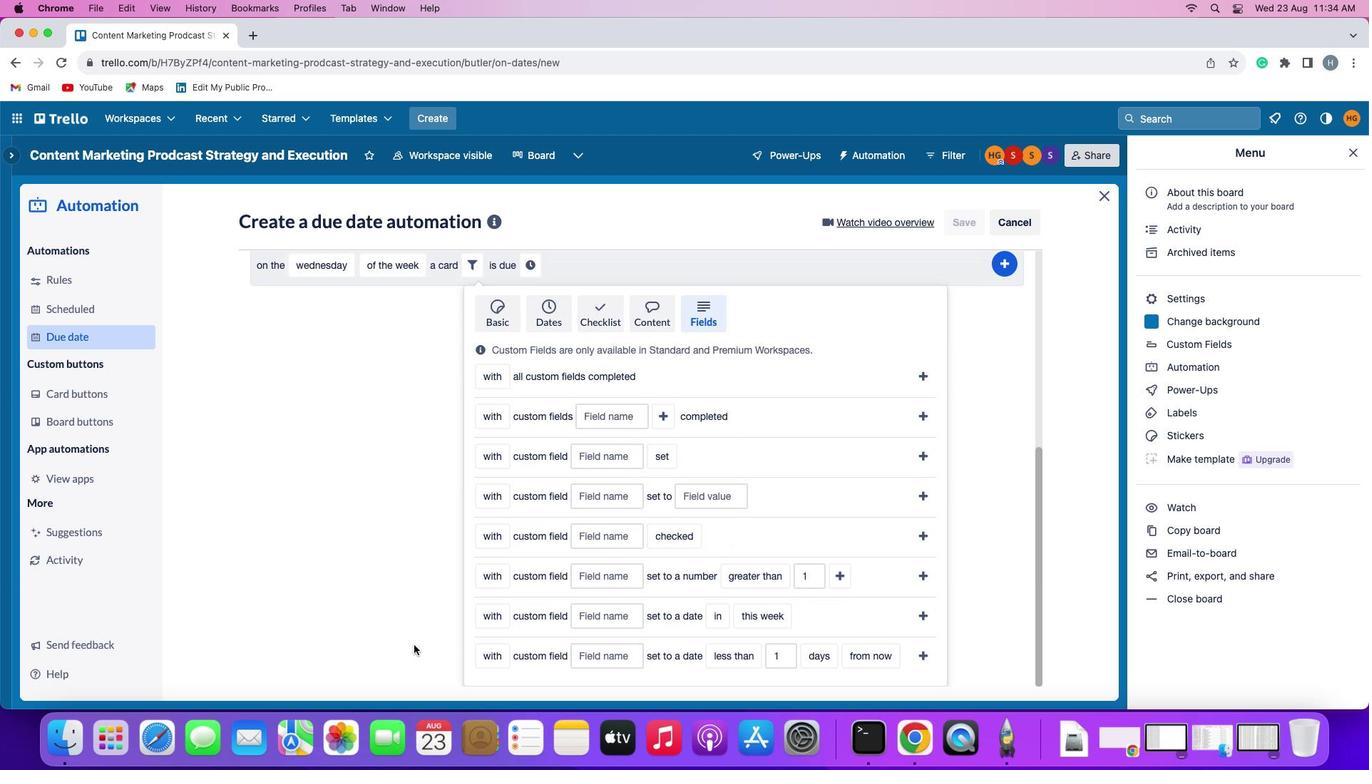 
Action: Mouse scrolled (417, 647) with delta (2, 0)
Screenshot: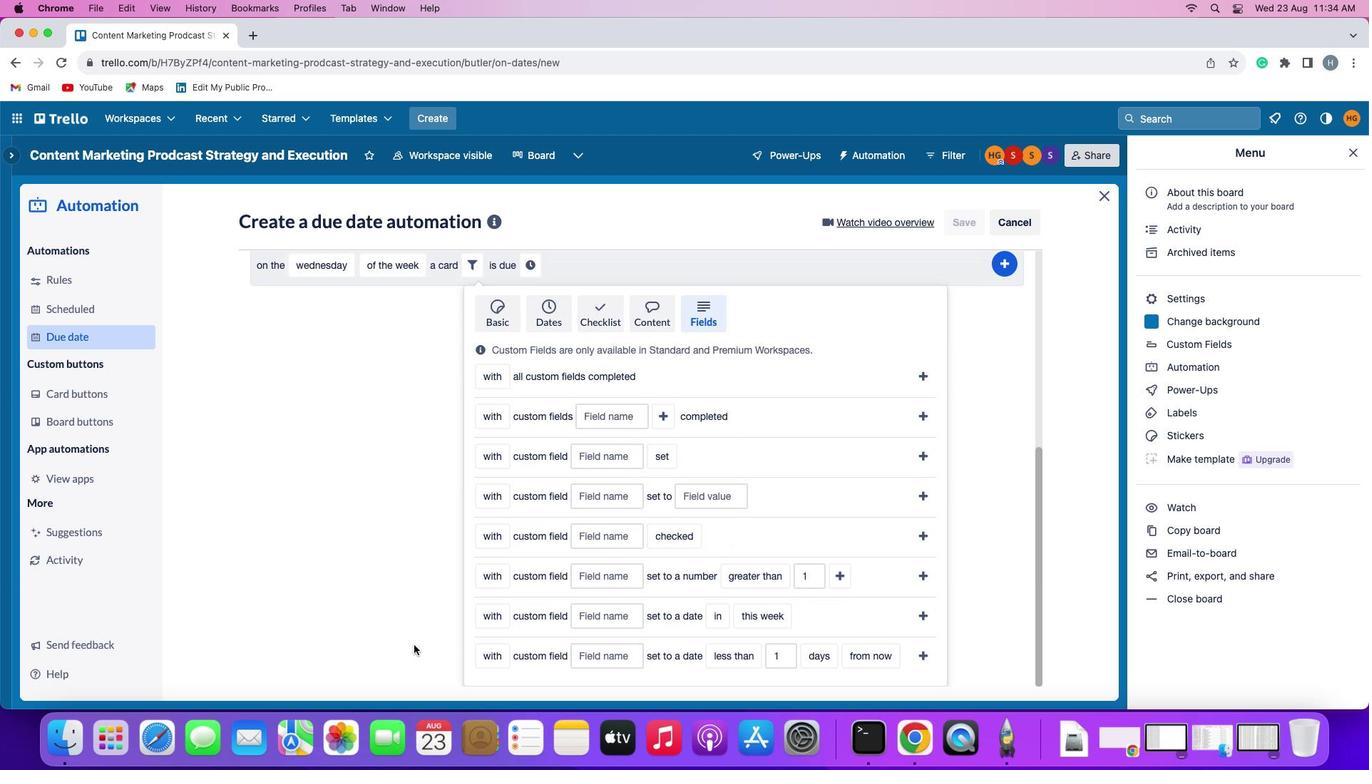 
Action: Mouse scrolled (417, 647) with delta (2, 0)
Screenshot: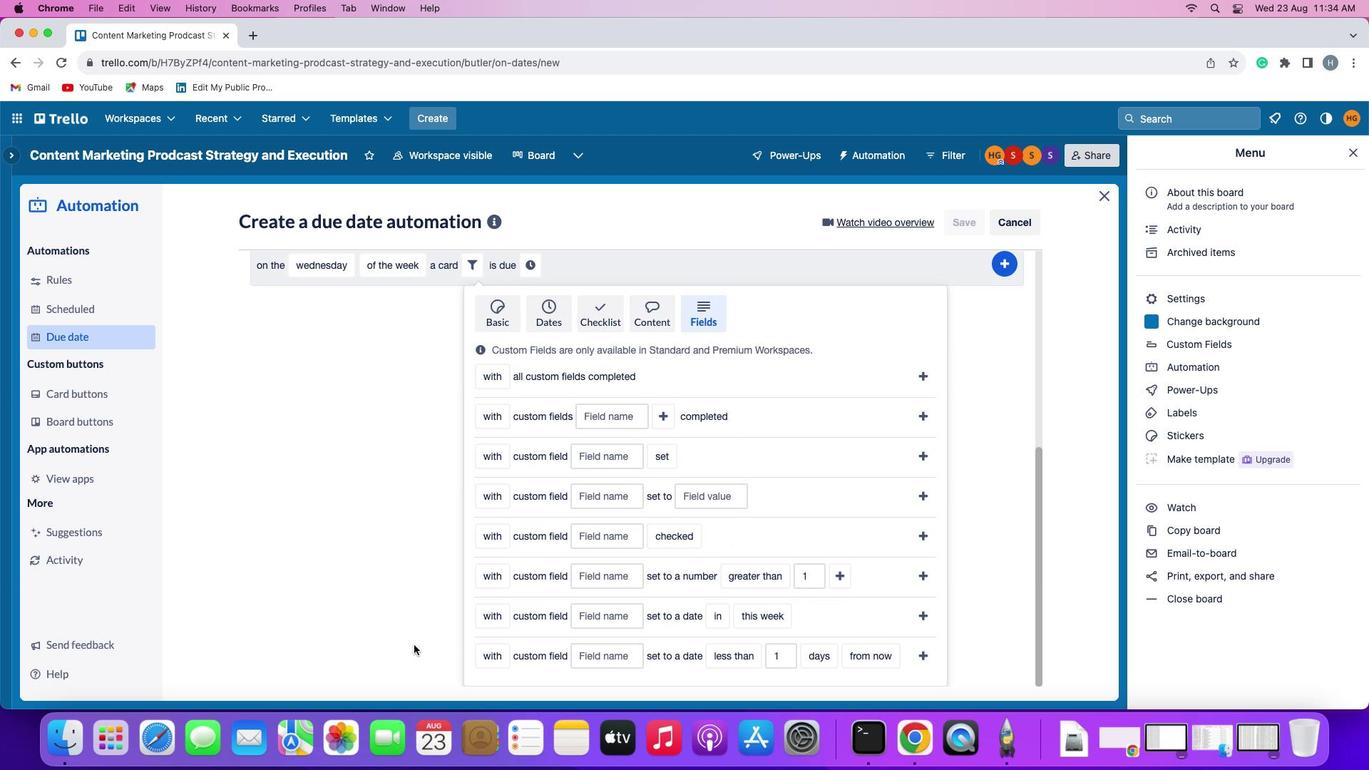 
Action: Mouse scrolled (417, 647) with delta (2, 0)
Screenshot: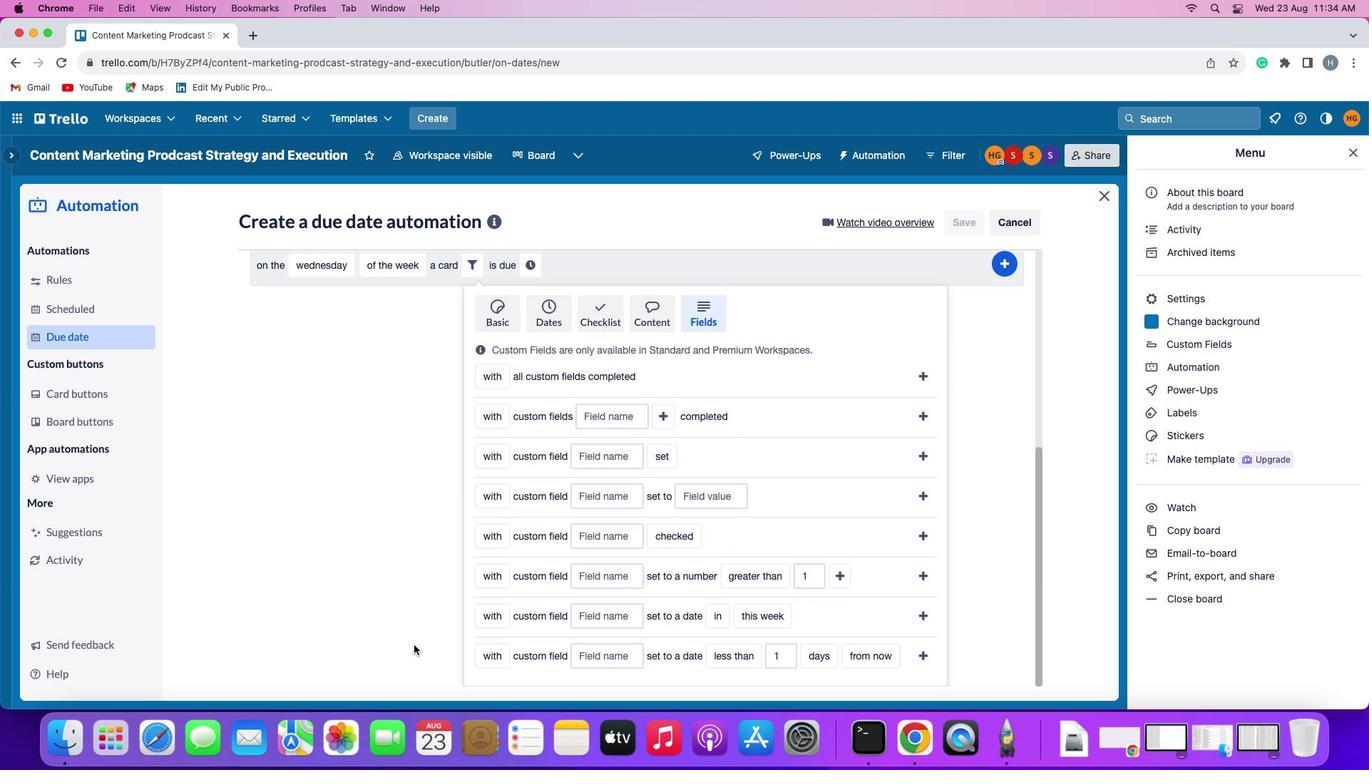 
Action: Mouse moved to (590, 582)
Screenshot: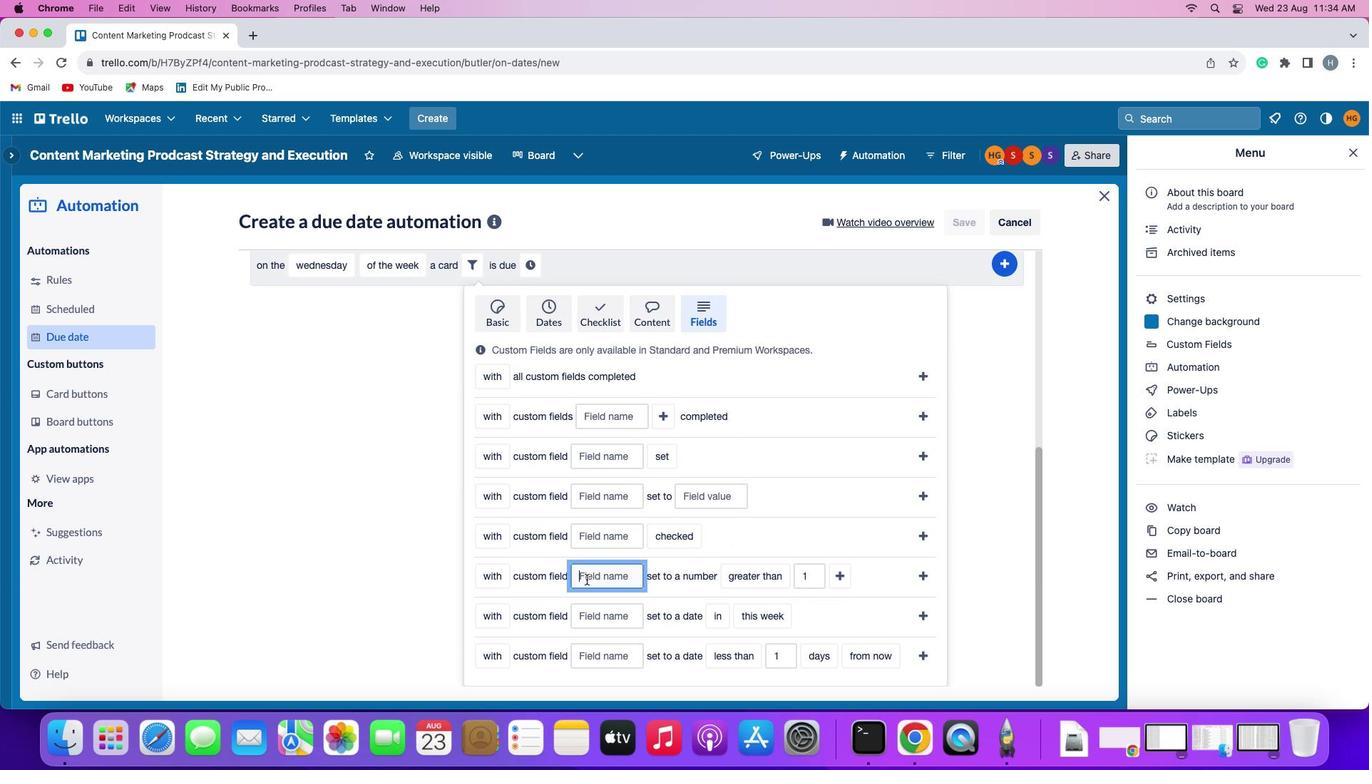 
Action: Mouse pressed left at (590, 582)
Screenshot: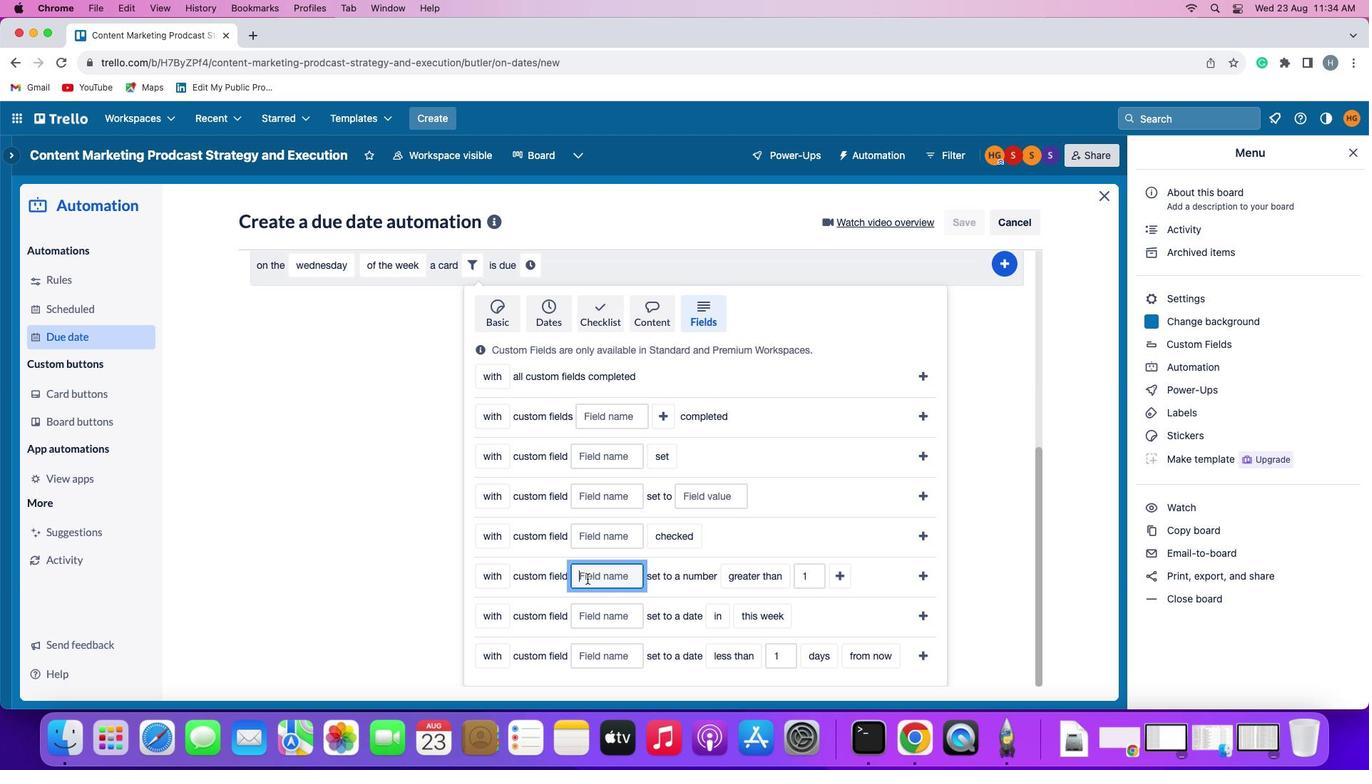
Action: Mouse moved to (590, 582)
Screenshot: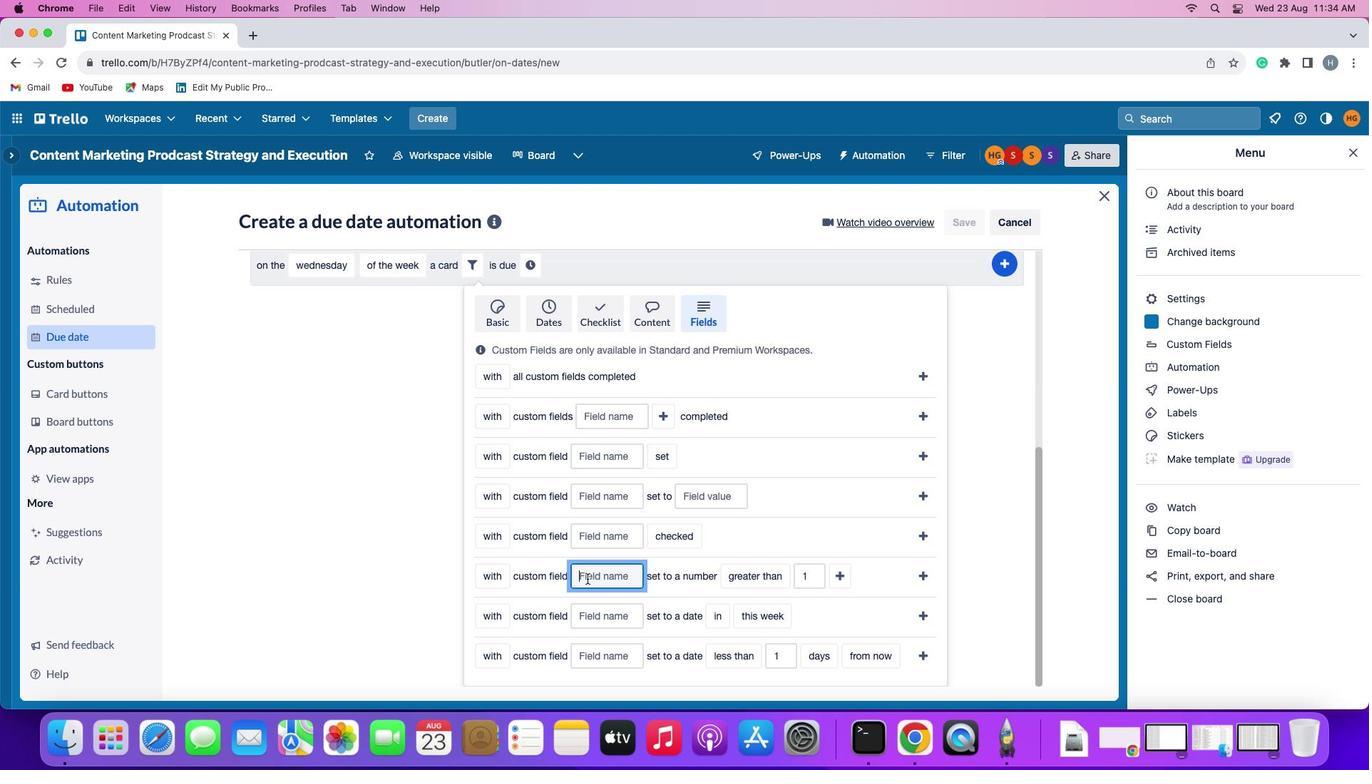 
Action: Key pressed Key.shift'R''e'
Screenshot: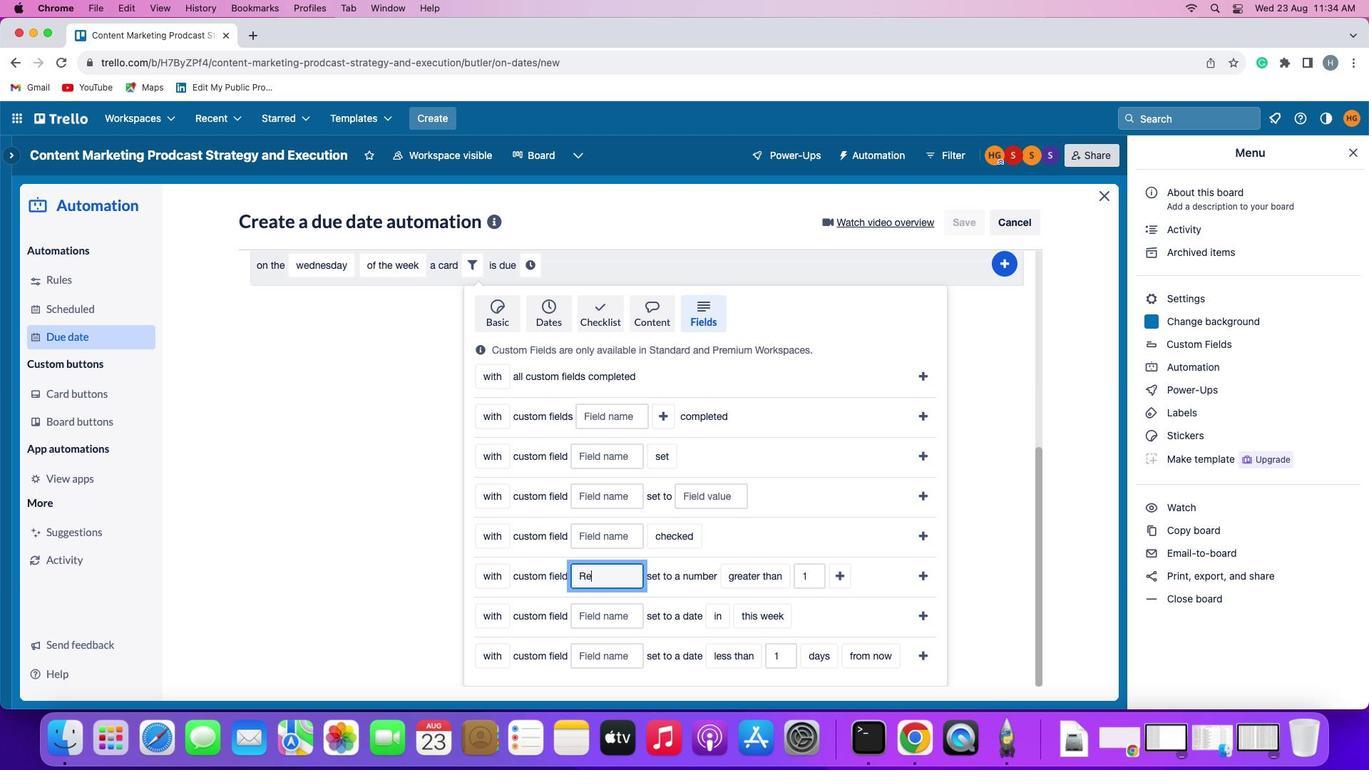 
Action: Mouse moved to (590, 581)
Screenshot: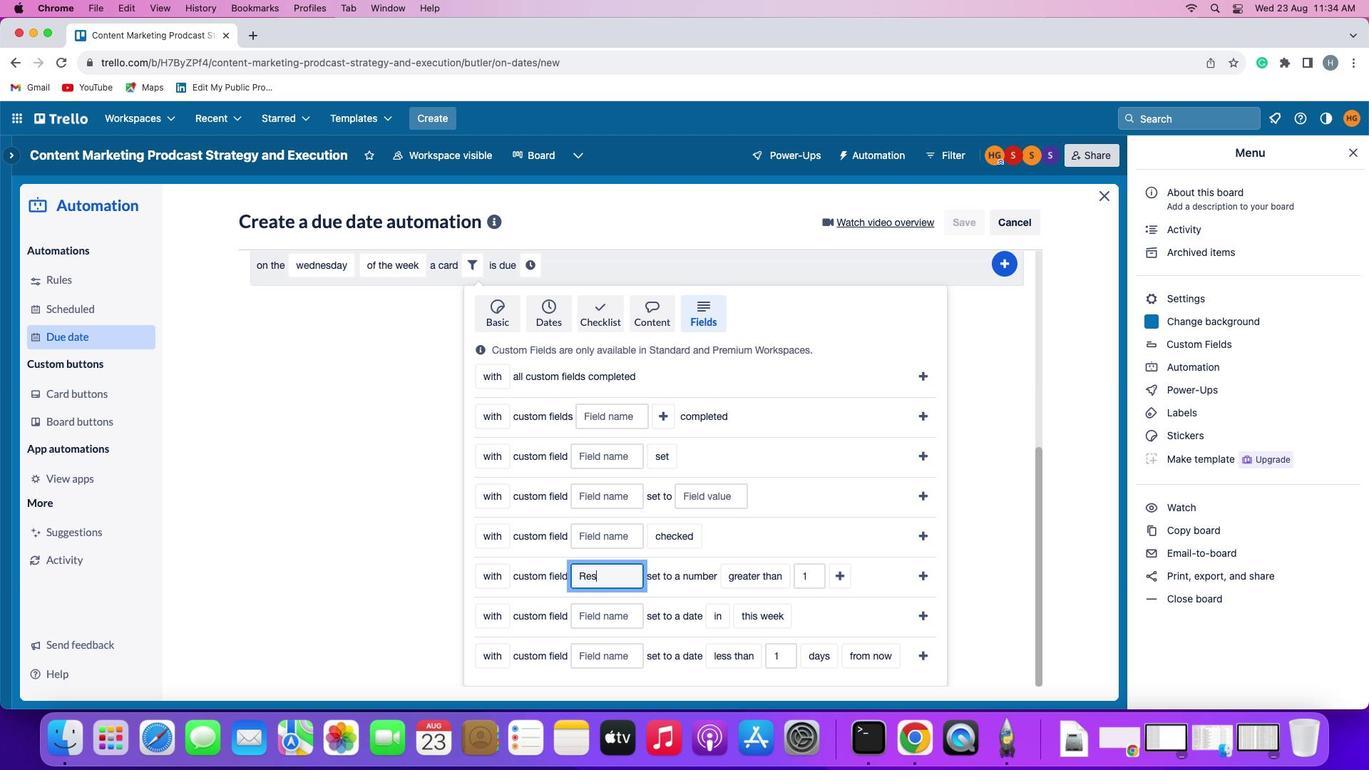 
Action: Key pressed 's''u''m''e'
Screenshot: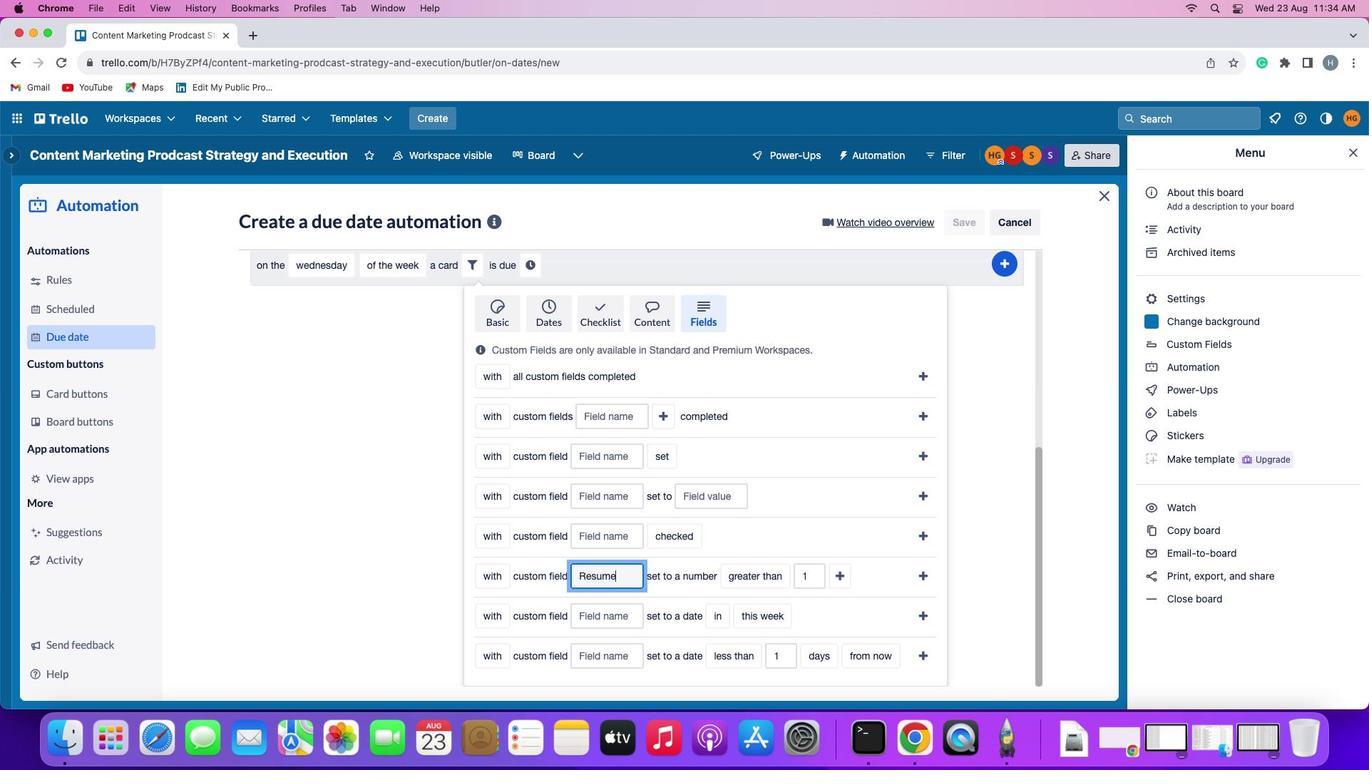 
Action: Mouse moved to (786, 572)
Screenshot: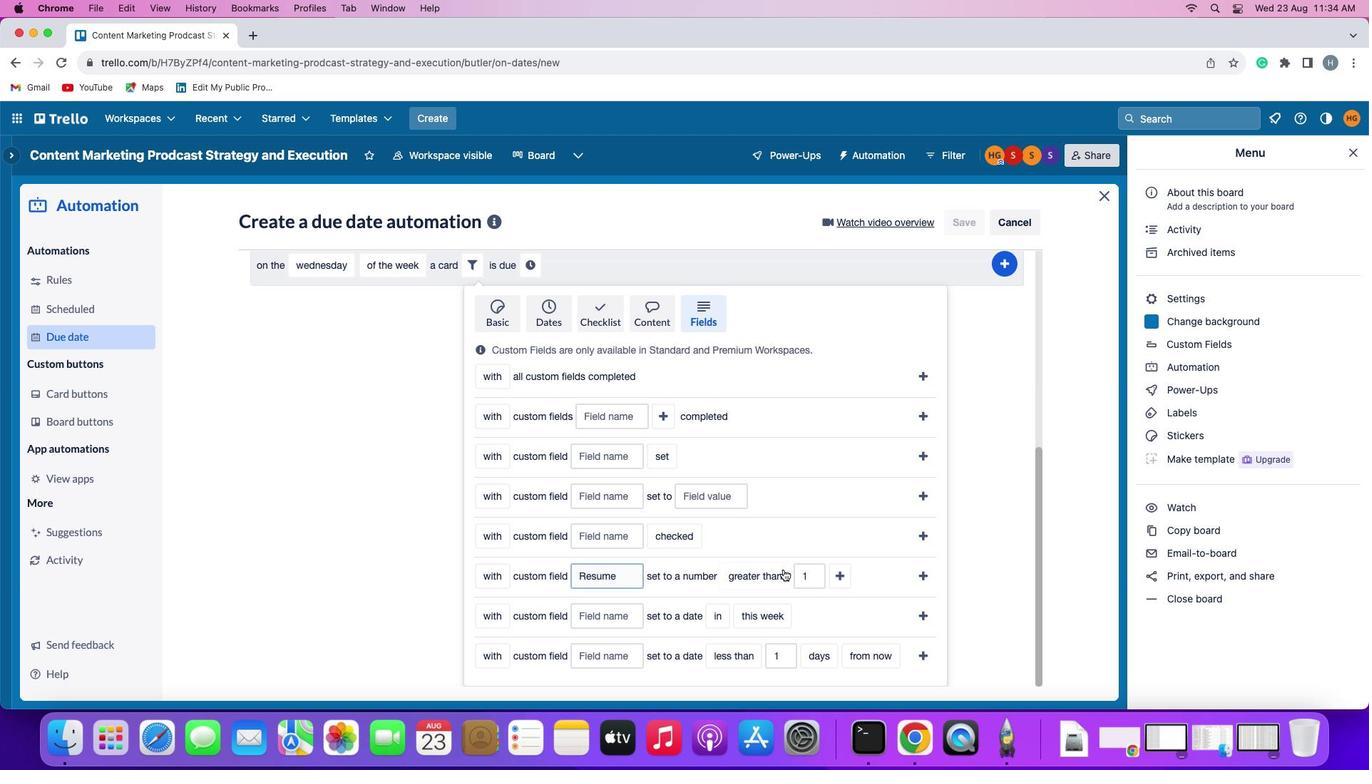 
Action: Mouse pressed left at (786, 572)
Screenshot: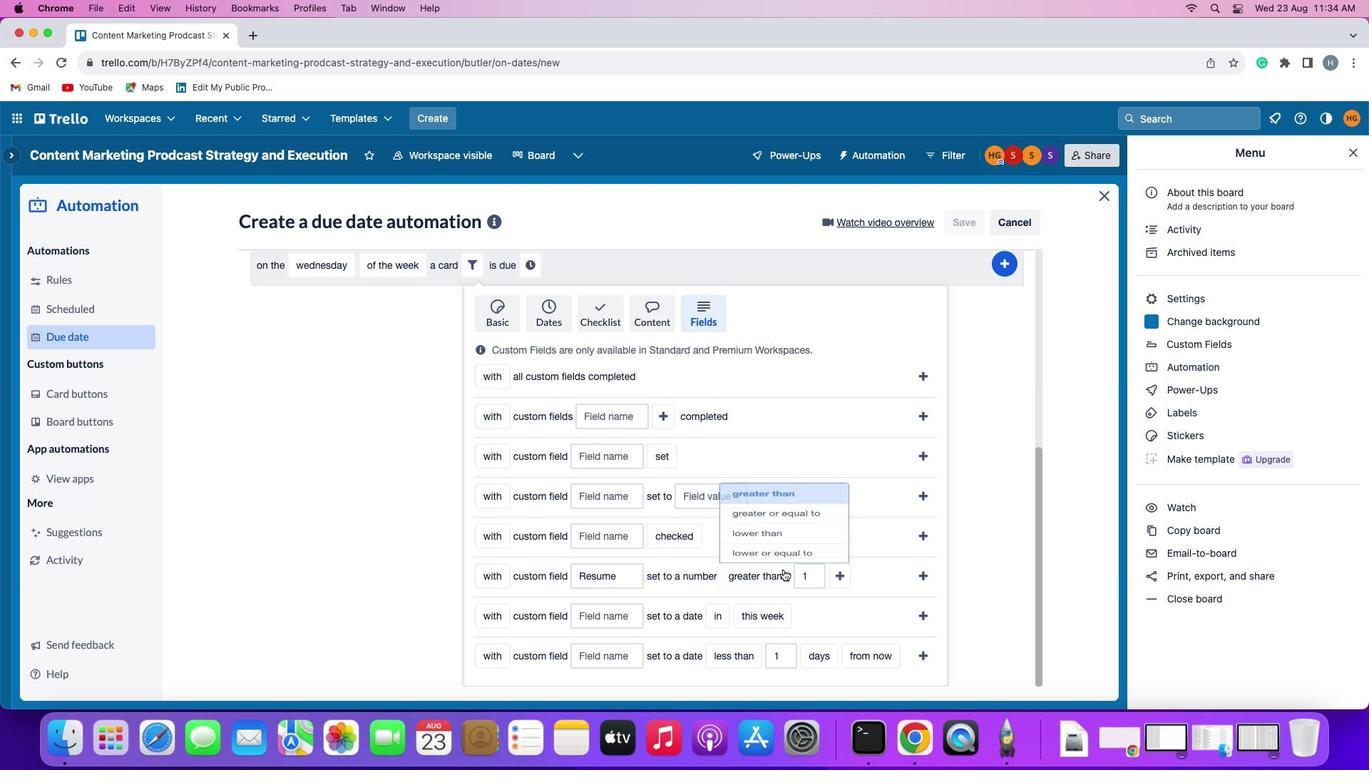 
Action: Mouse moved to (789, 500)
Screenshot: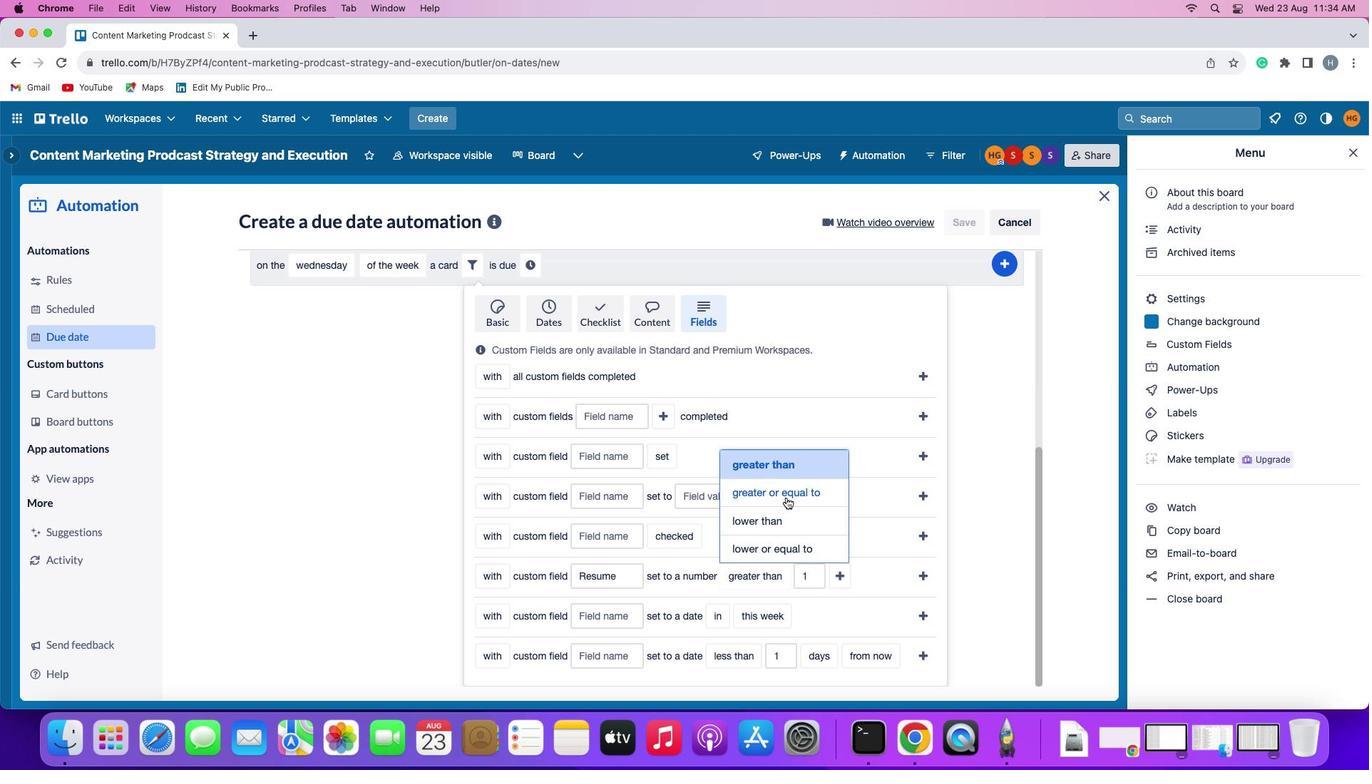 
Action: Mouse pressed left at (789, 500)
Screenshot: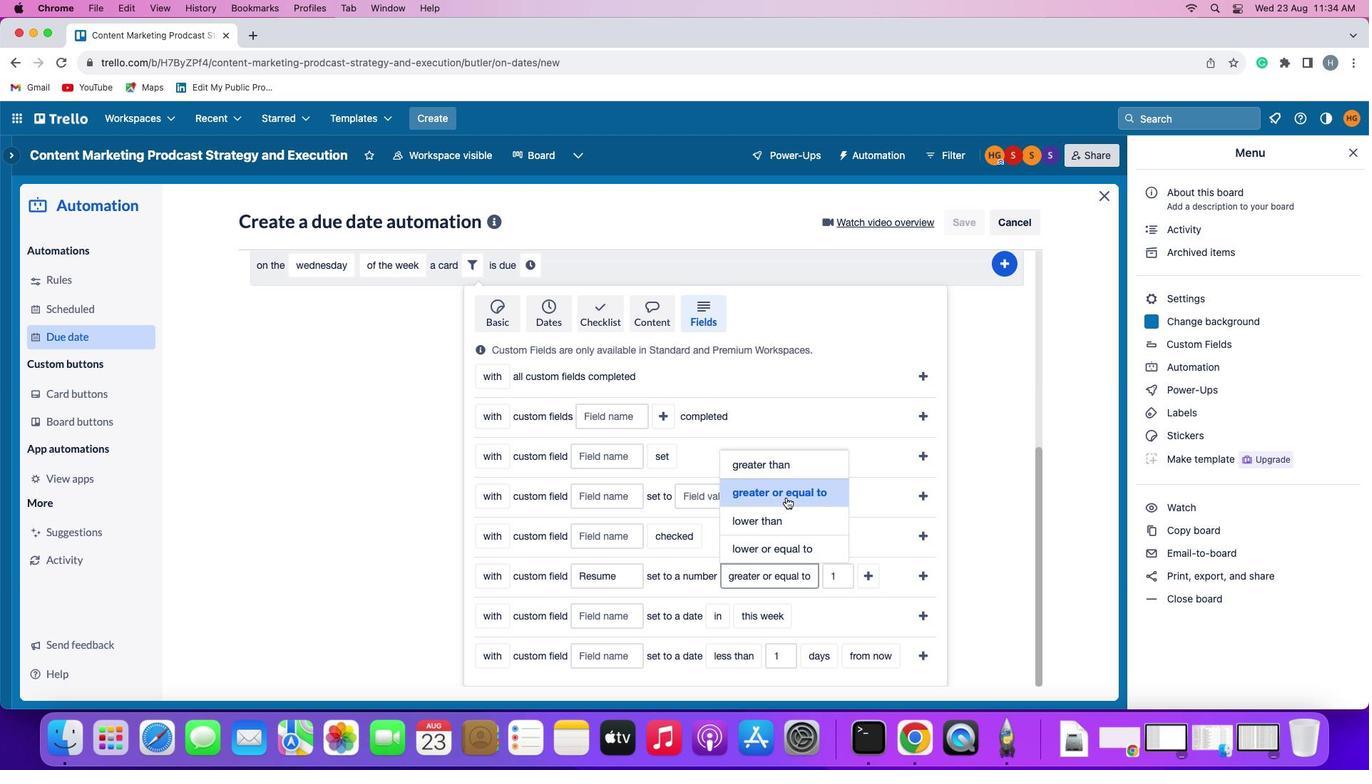 
Action: Mouse moved to (868, 575)
Screenshot: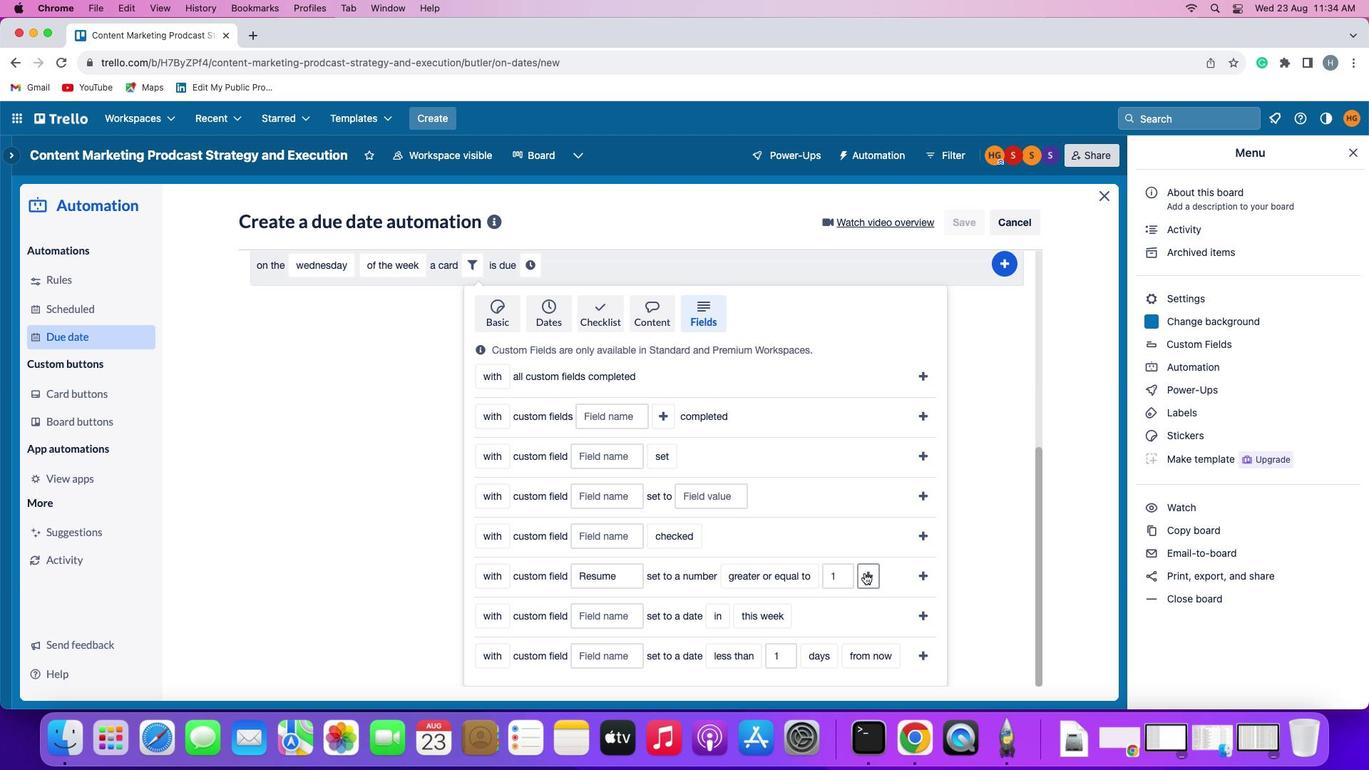 
Action: Mouse pressed left at (868, 575)
Screenshot: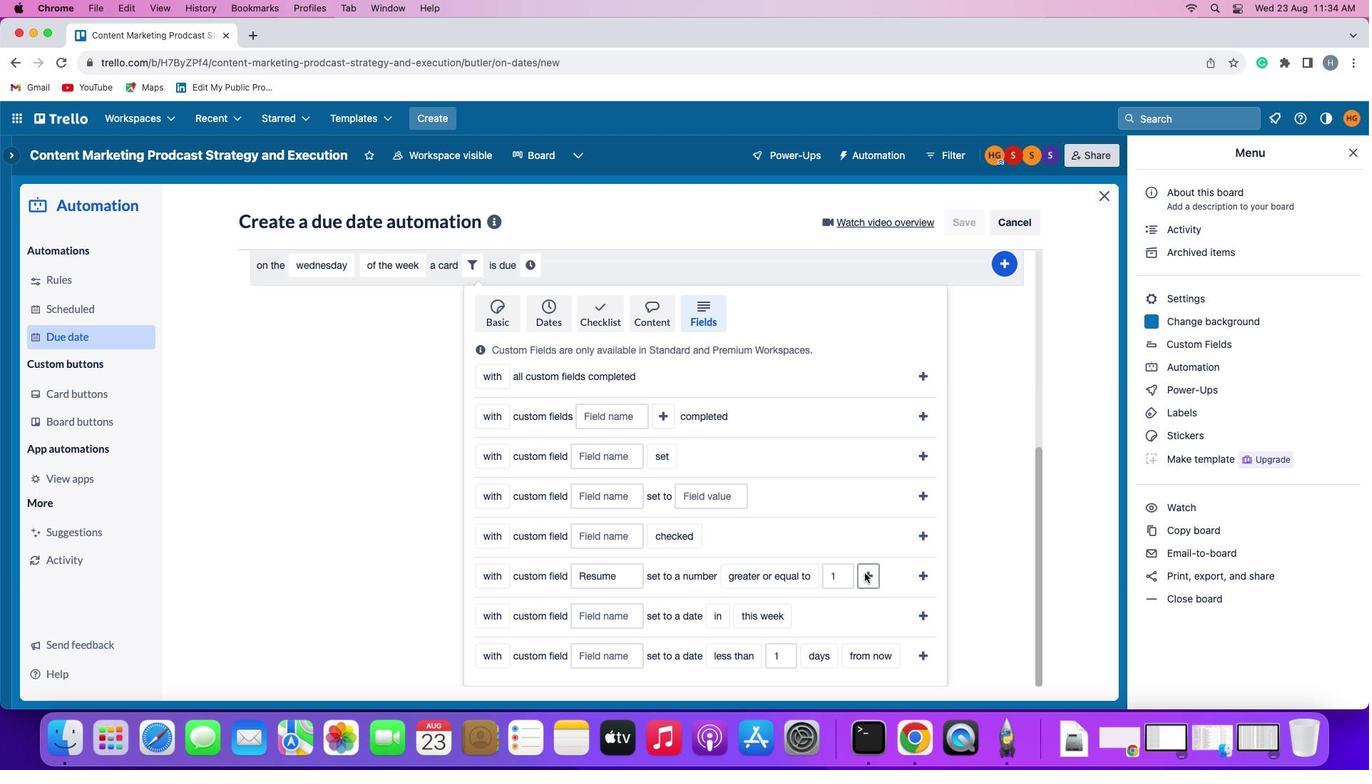 
Action: Mouse moved to (545, 605)
Screenshot: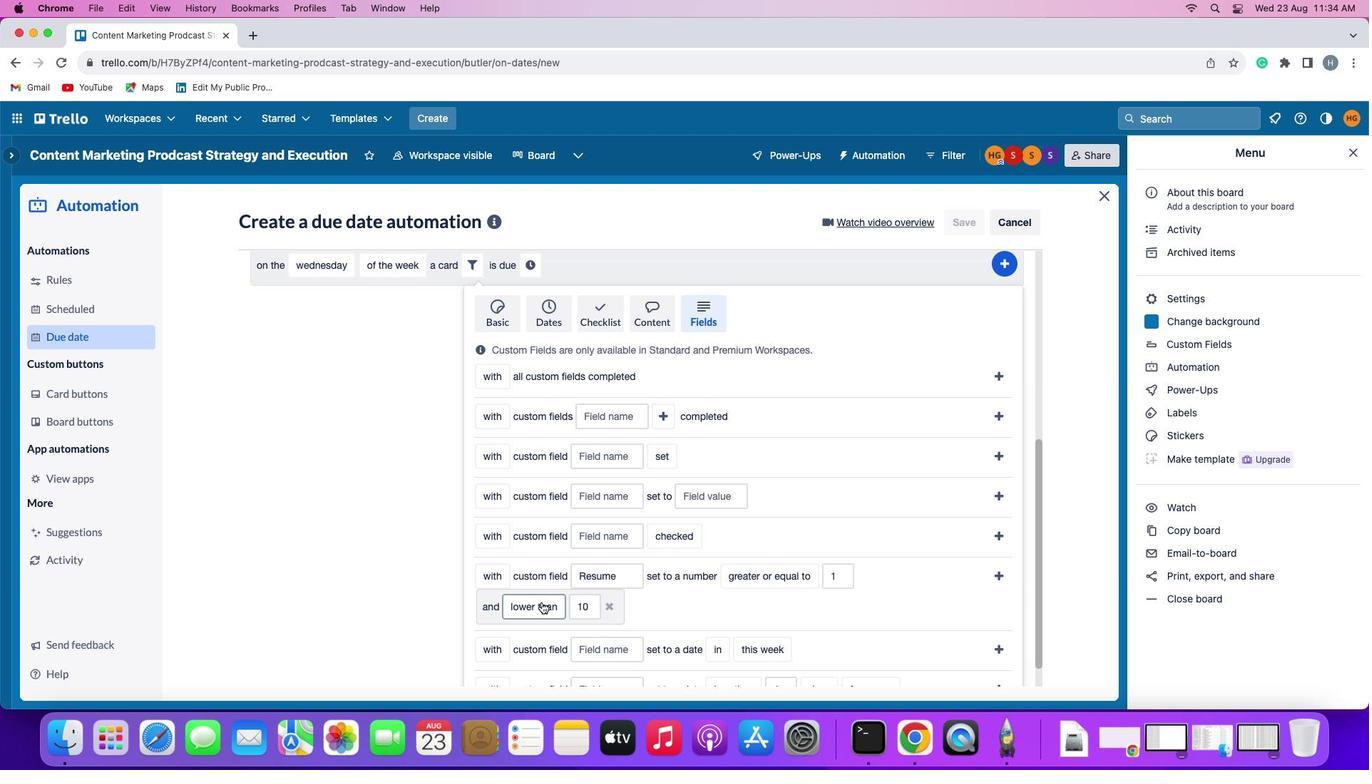 
Action: Mouse pressed left at (545, 605)
Screenshot: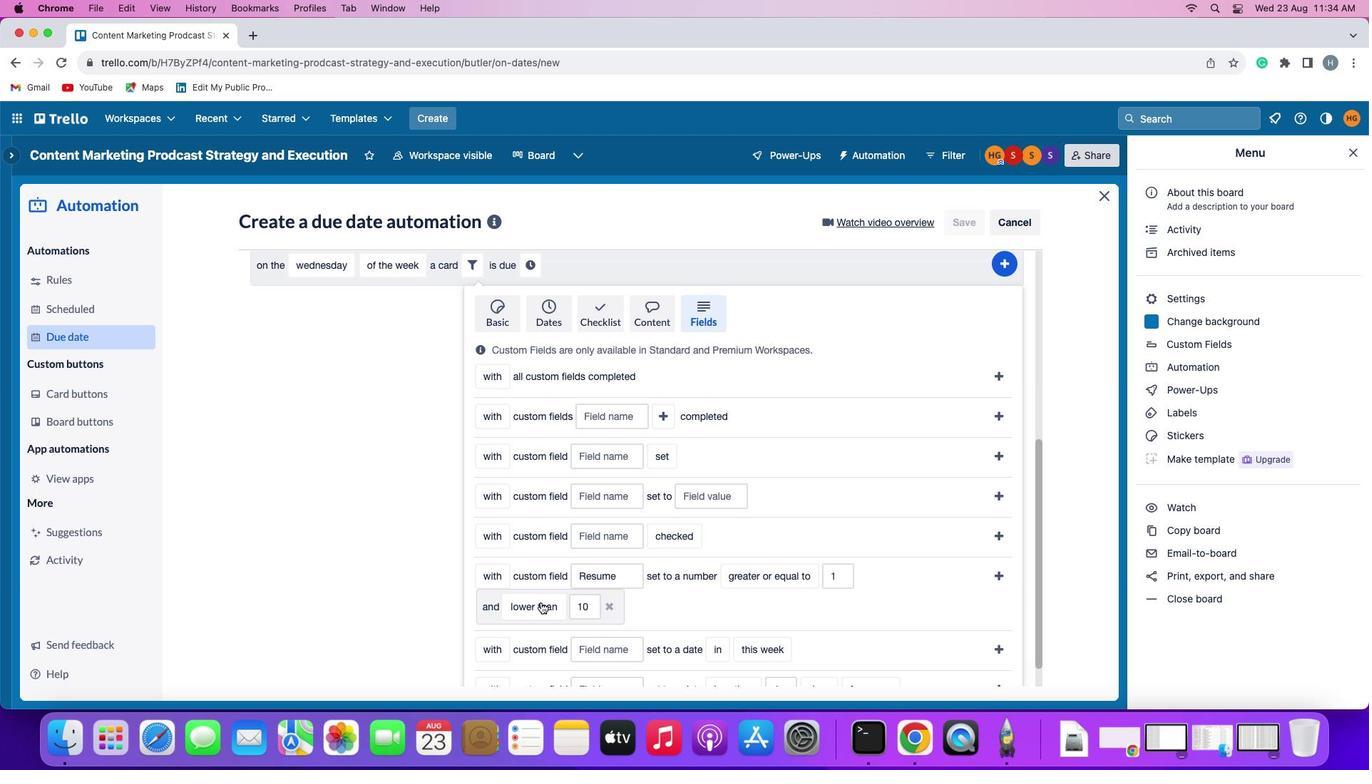 
Action: Mouse moved to (559, 557)
Screenshot: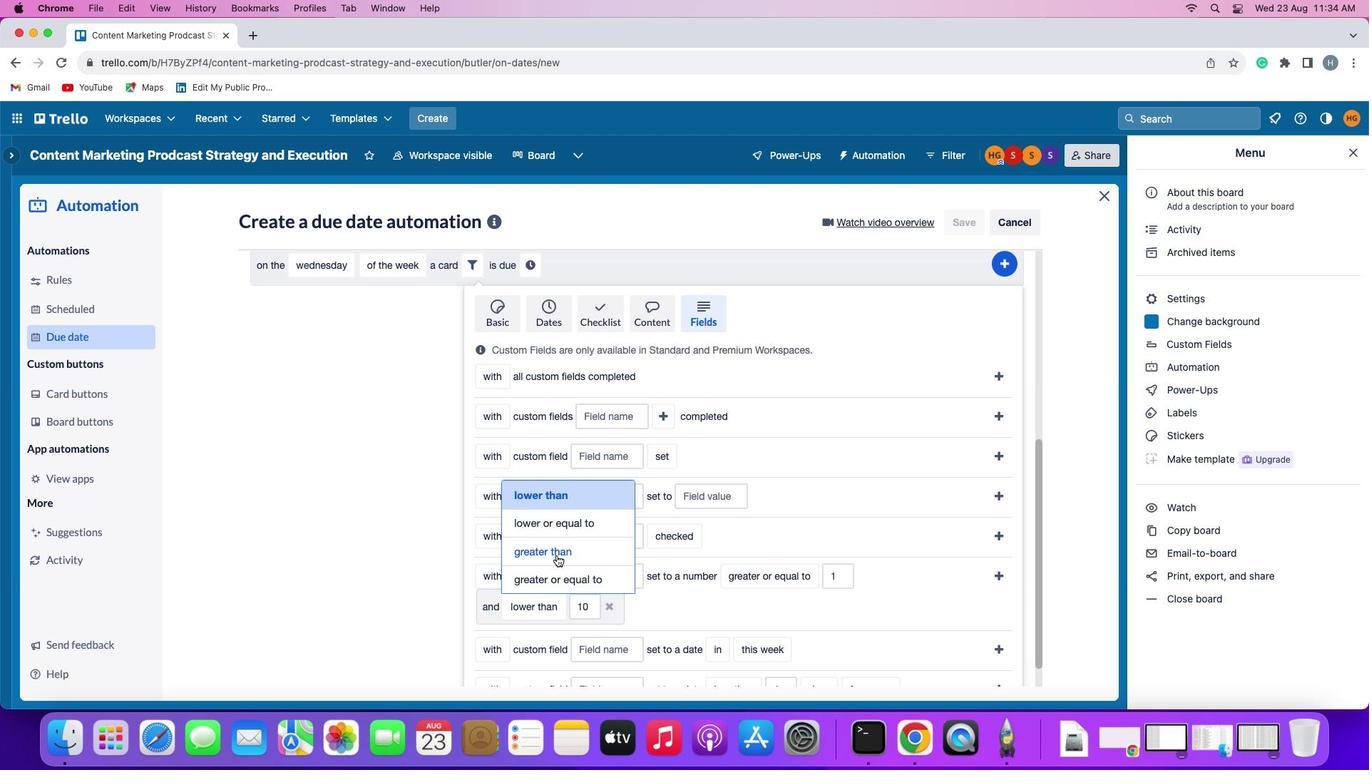 
Action: Mouse pressed left at (559, 557)
Screenshot: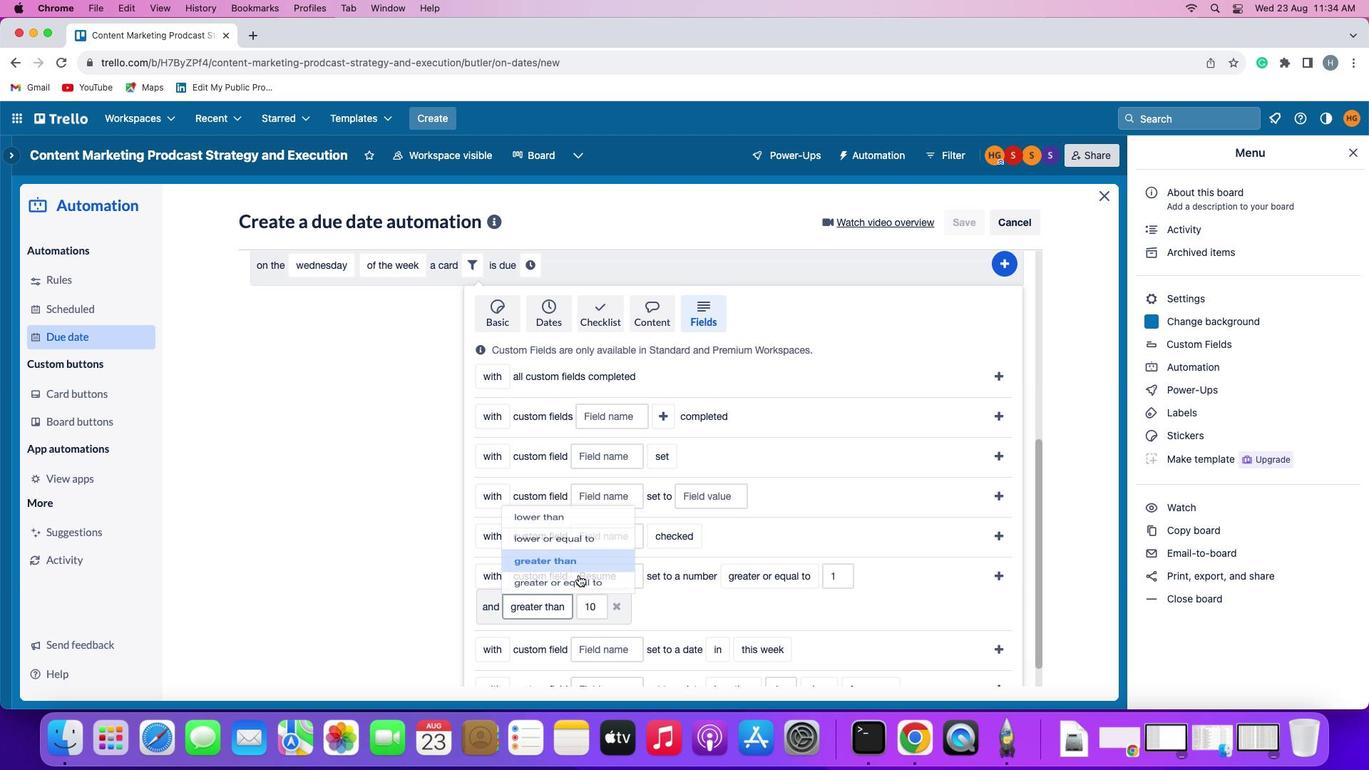 
Action: Mouse moved to (1003, 576)
Screenshot: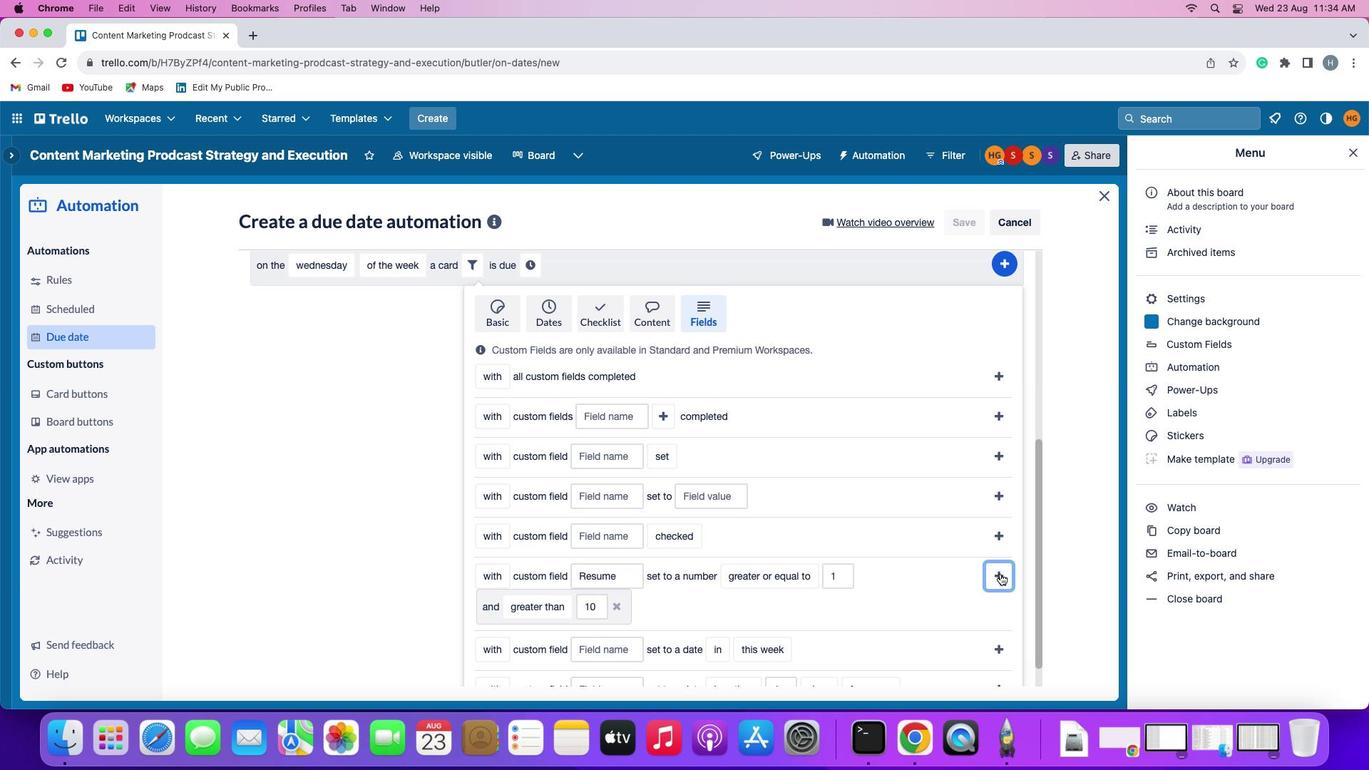 
Action: Mouse pressed left at (1003, 576)
Screenshot: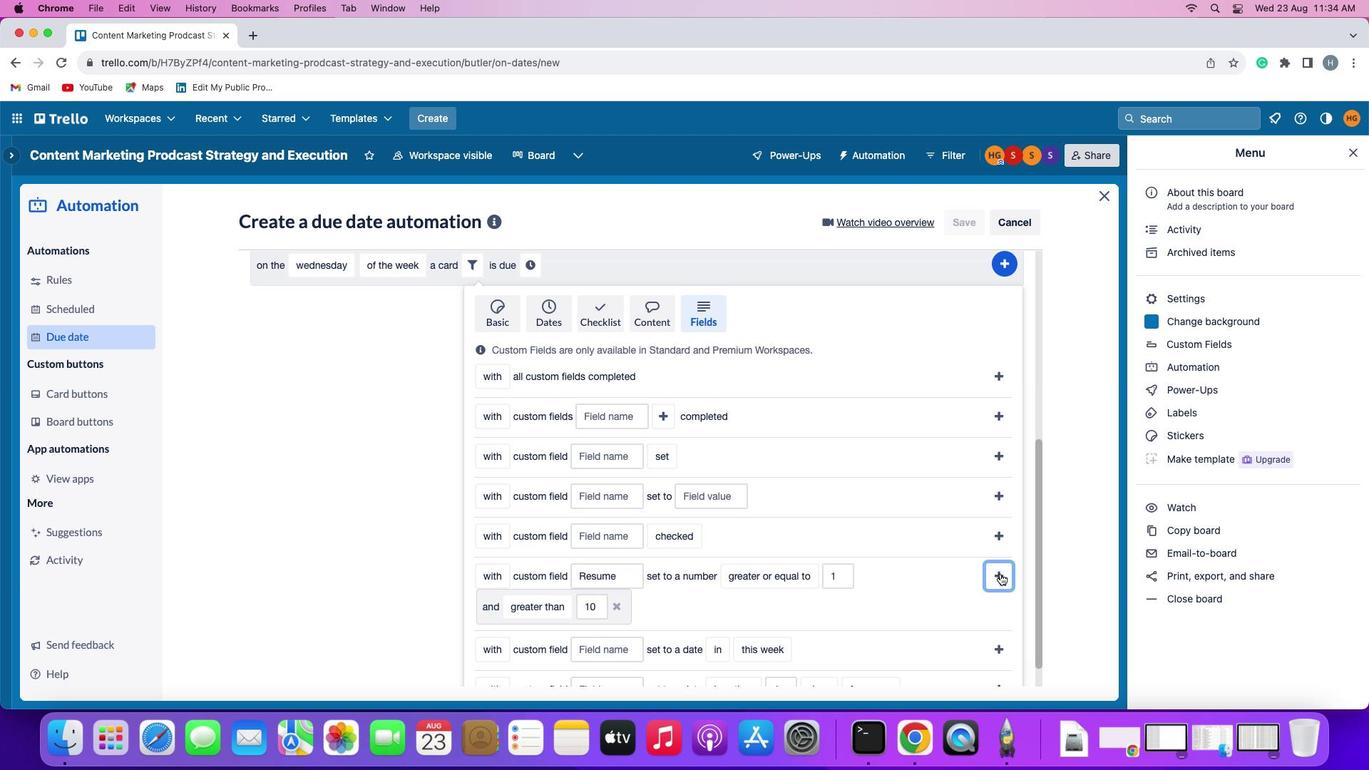 
Action: Mouse moved to (953, 620)
Screenshot: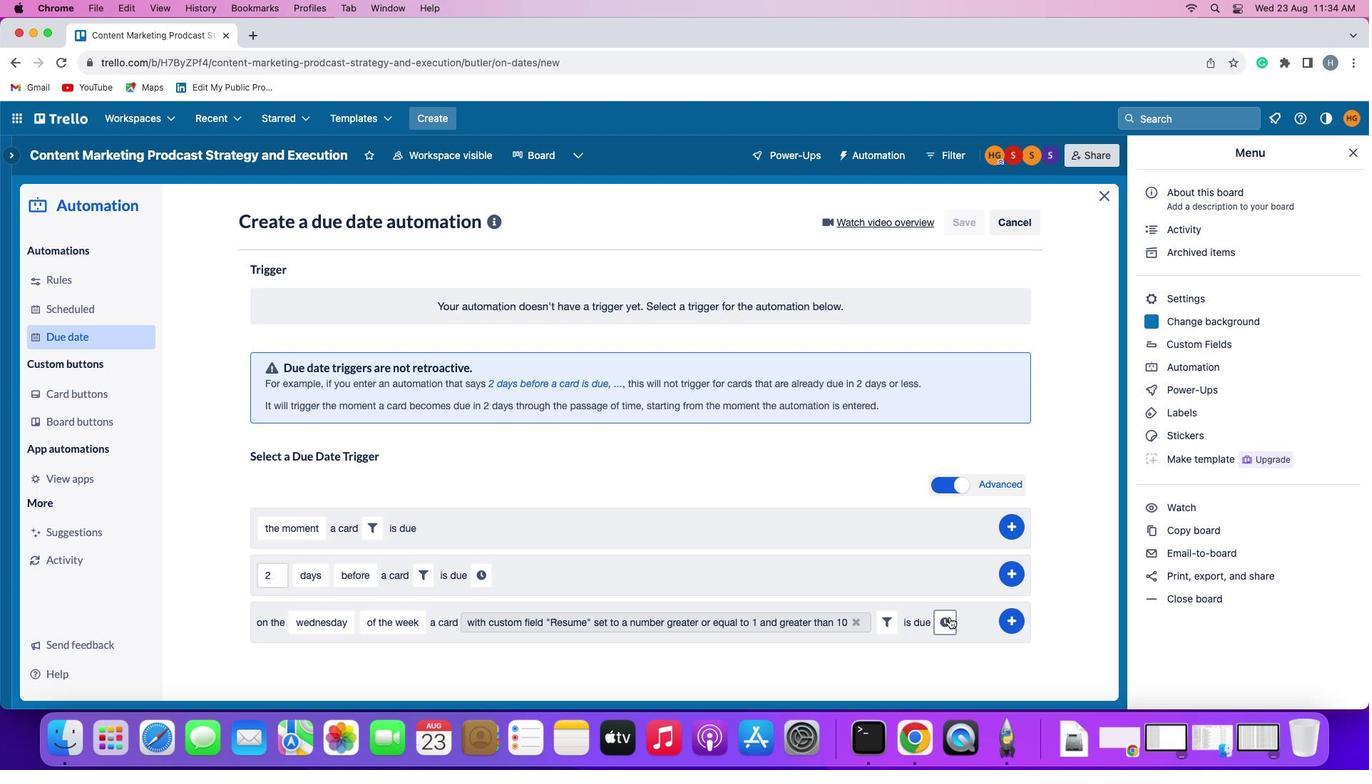 
Action: Mouse pressed left at (953, 620)
Screenshot: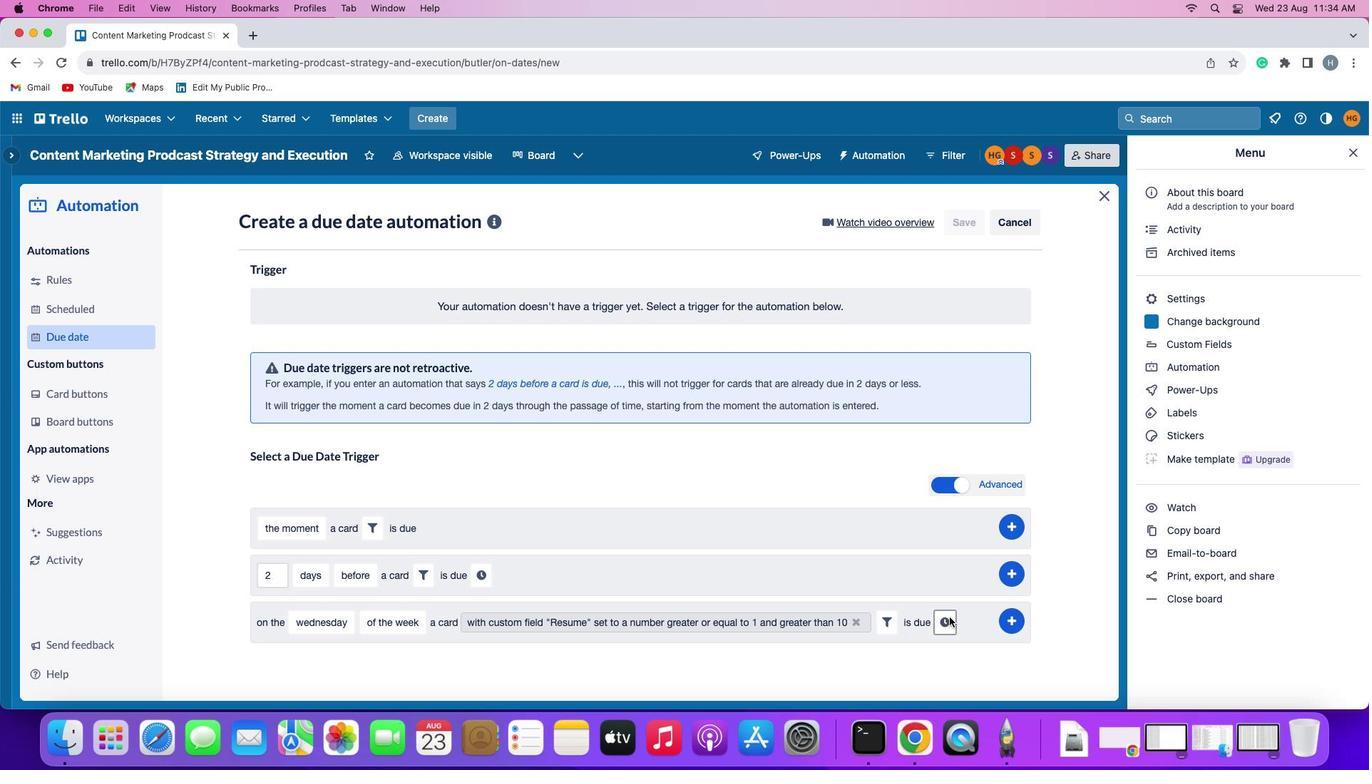 
Action: Mouse moved to (335, 656)
Screenshot: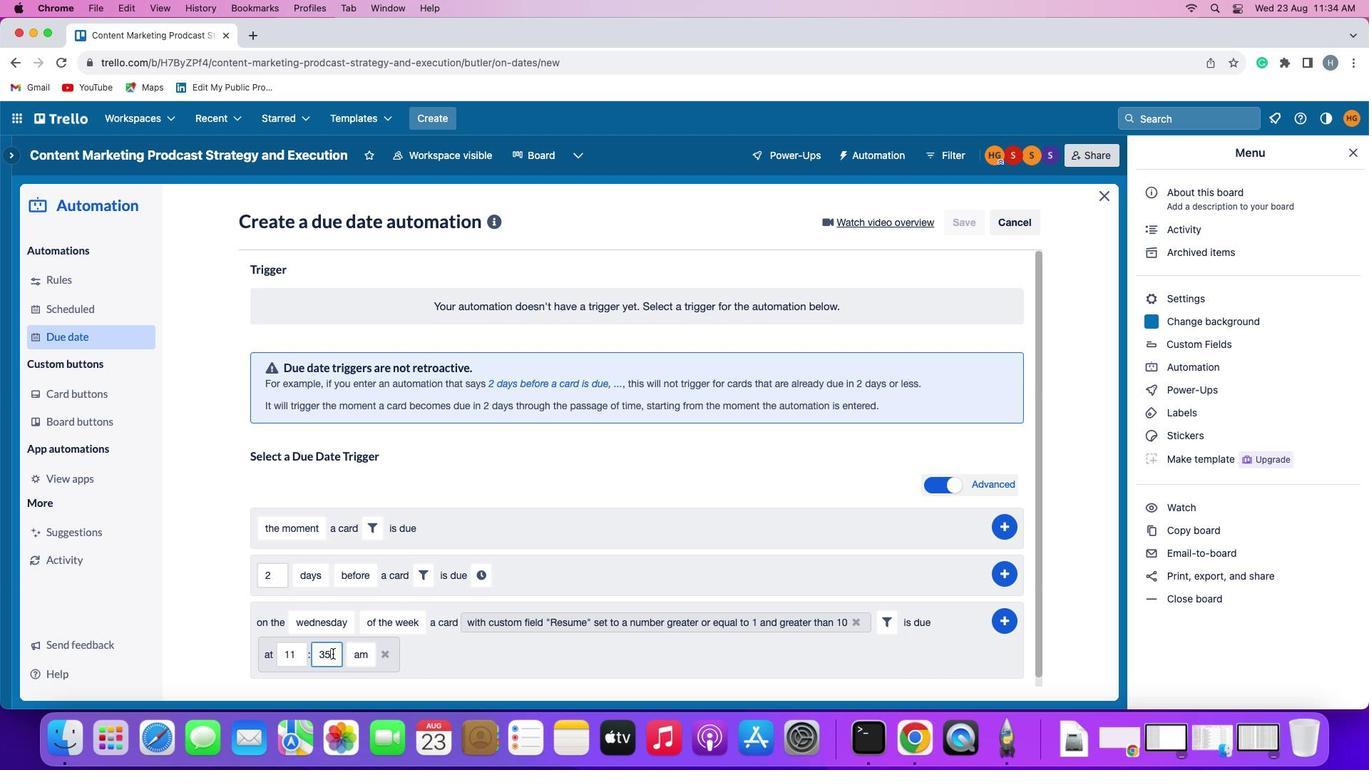 
Action: Mouse pressed left at (335, 656)
Screenshot: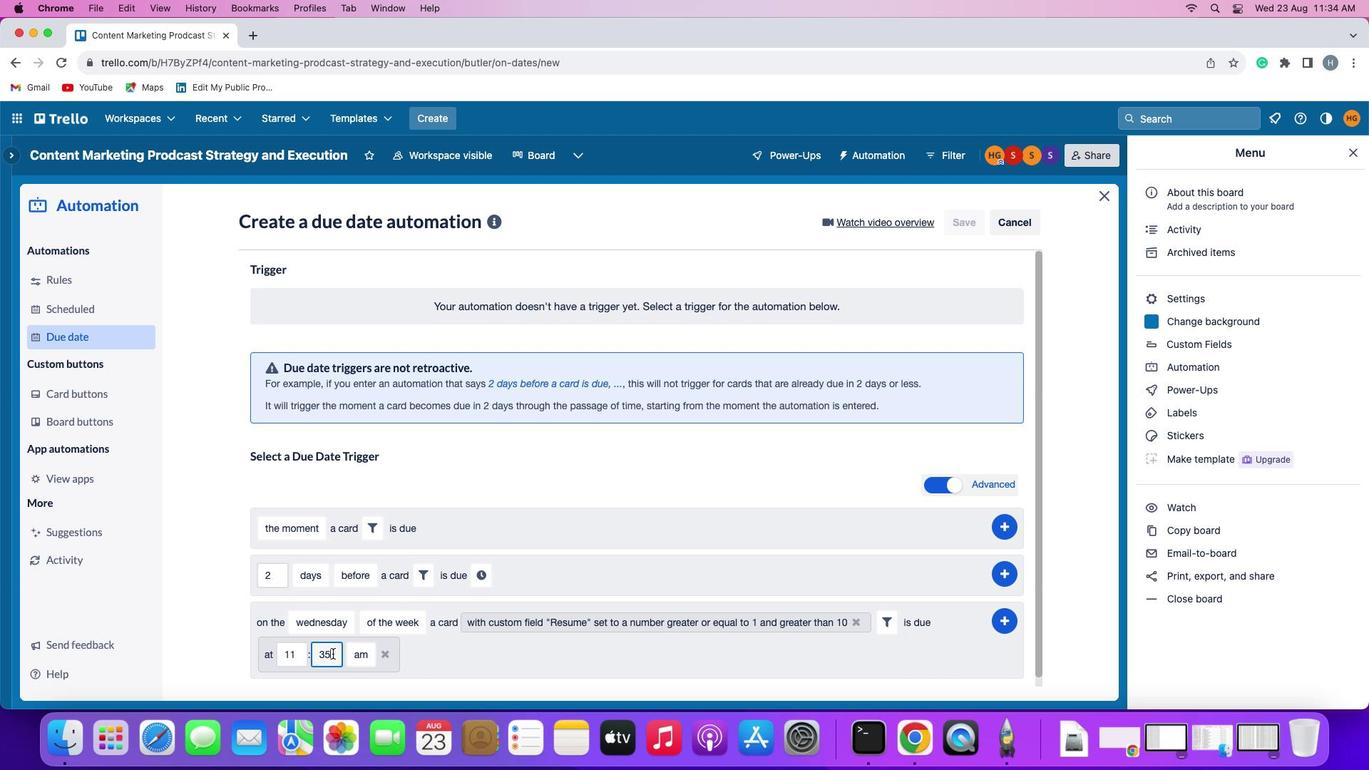 
Action: Mouse moved to (335, 657)
Screenshot: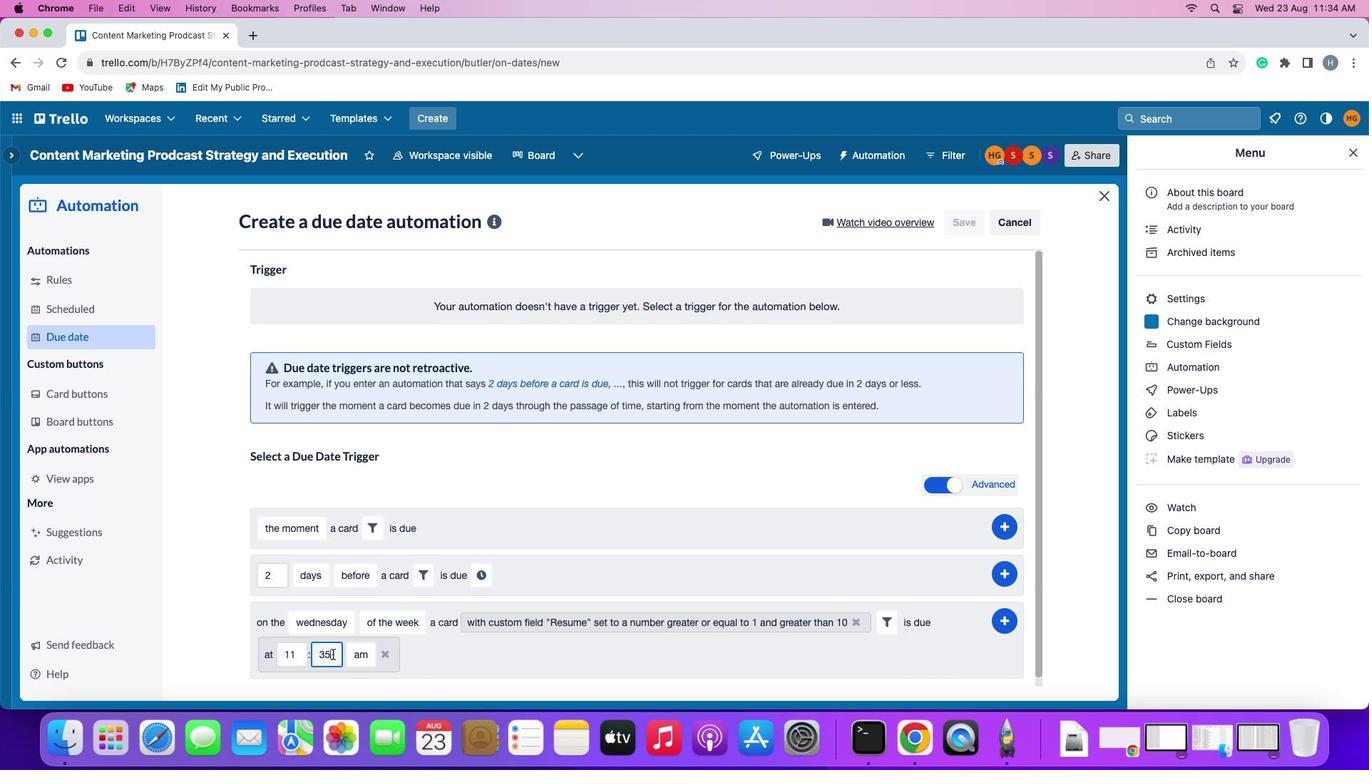 
Action: Key pressed Key.backspaceKey.backspace'0''0'
Screenshot: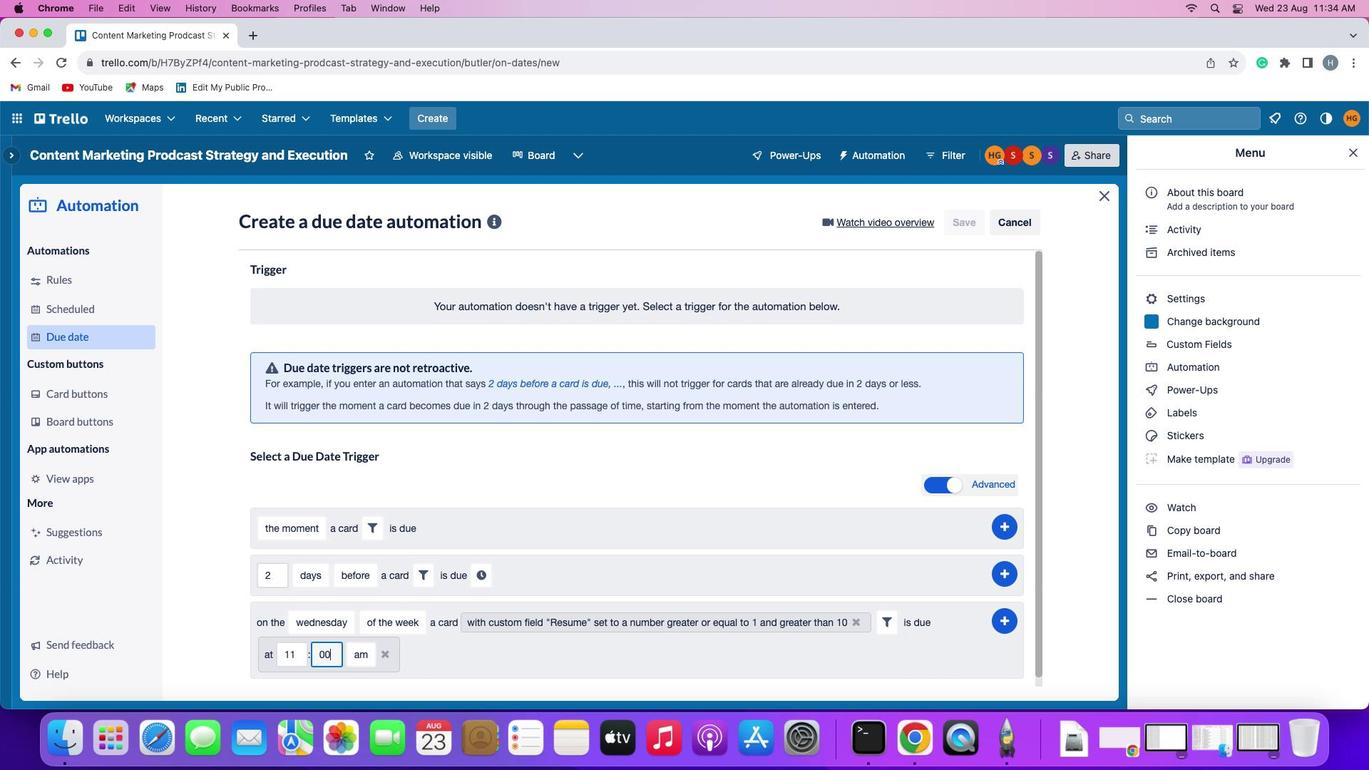 
Action: Mouse moved to (1011, 620)
Screenshot: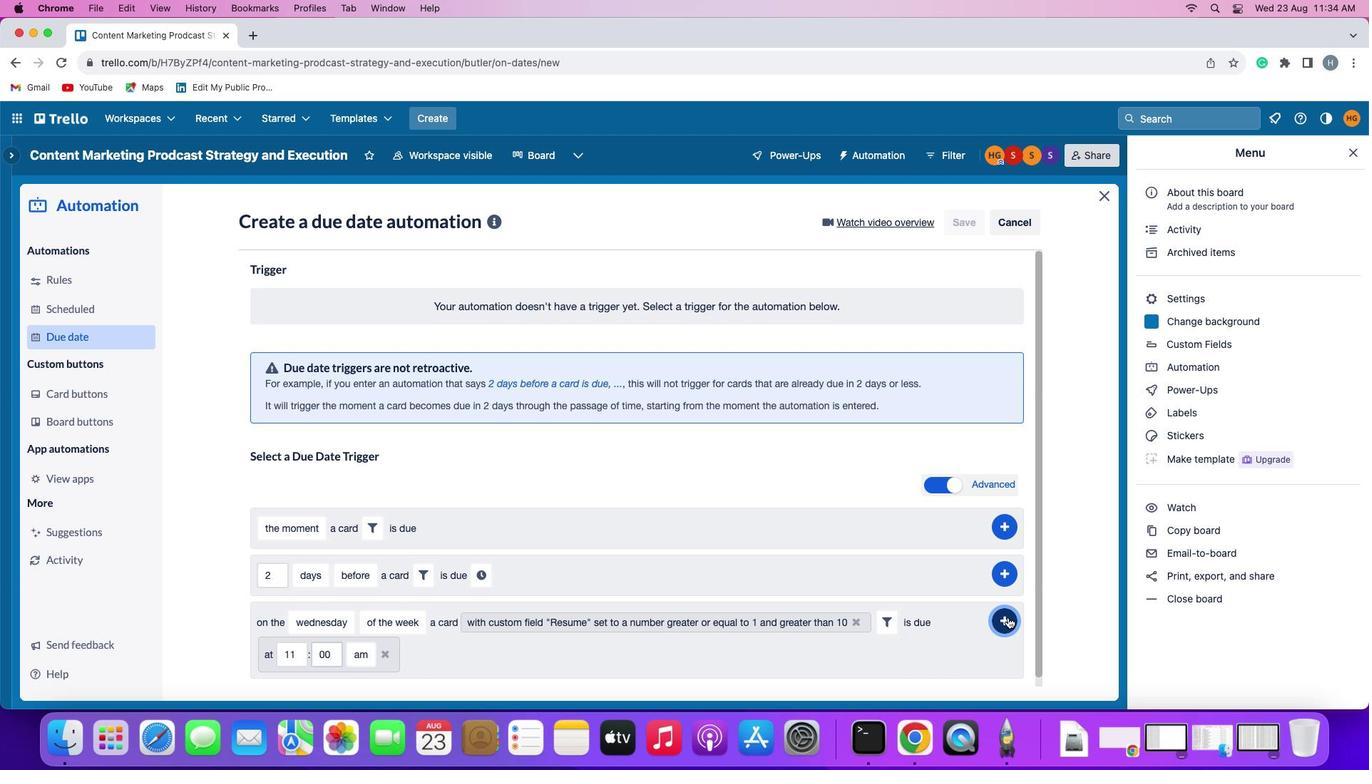 
Action: Mouse pressed left at (1011, 620)
Screenshot: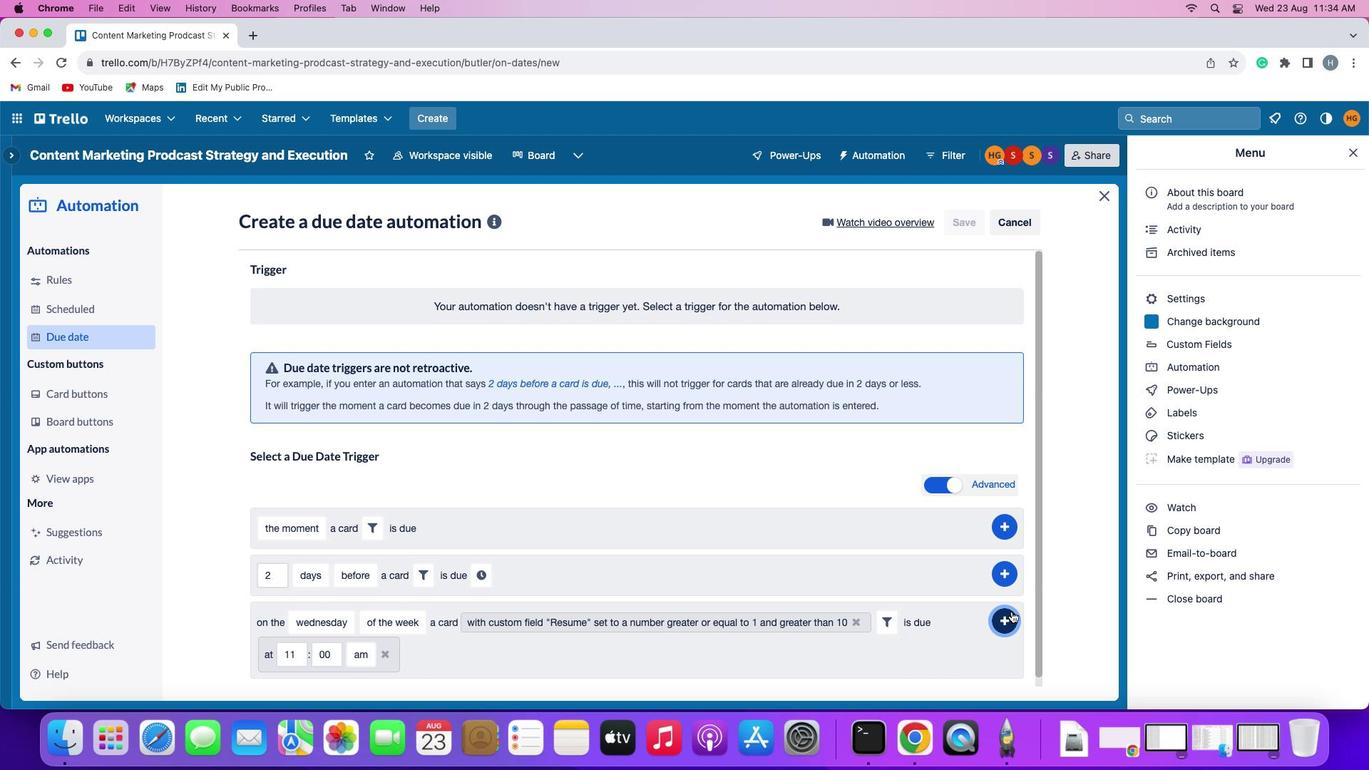 
Action: Mouse moved to (1093, 471)
Screenshot: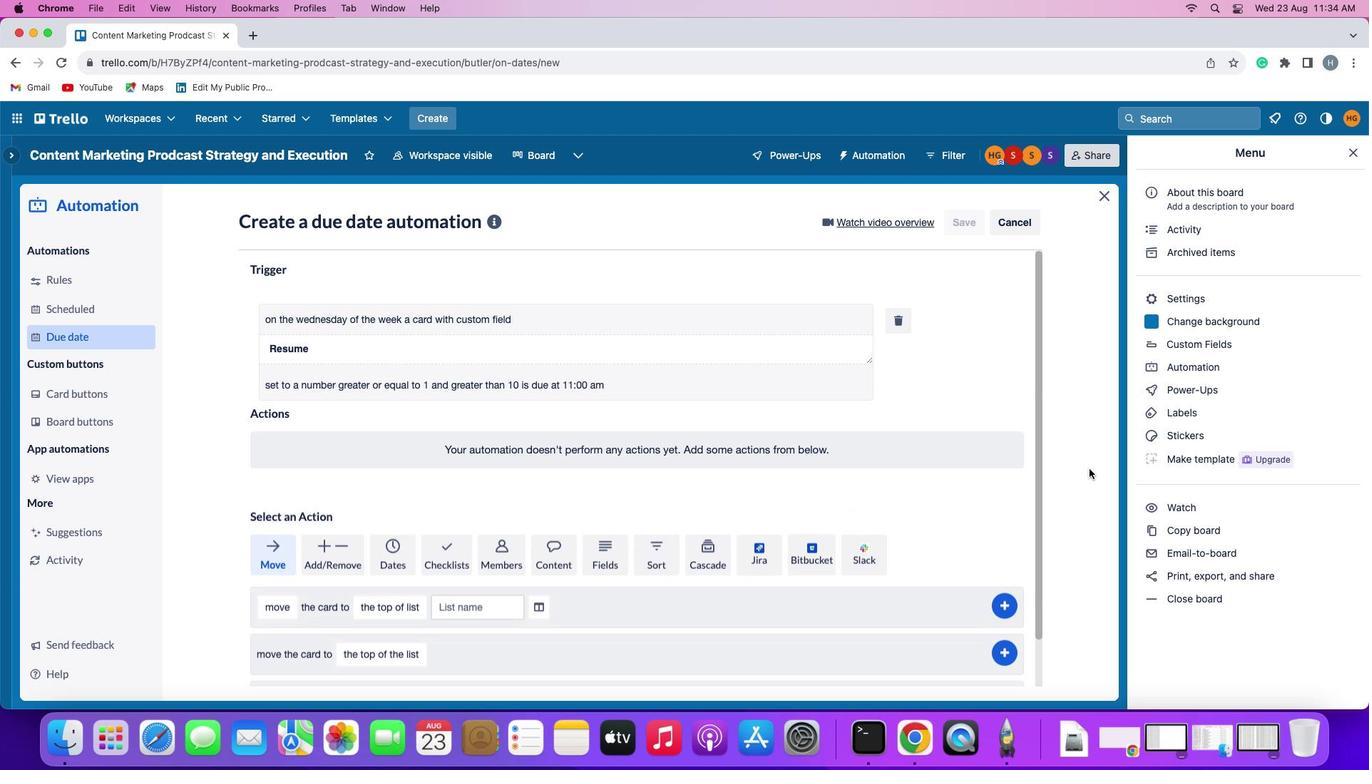 
